 Task: Merge a pull request using the "Squash and merge" method.
Action: Mouse moved to (78, 211)
Screenshot: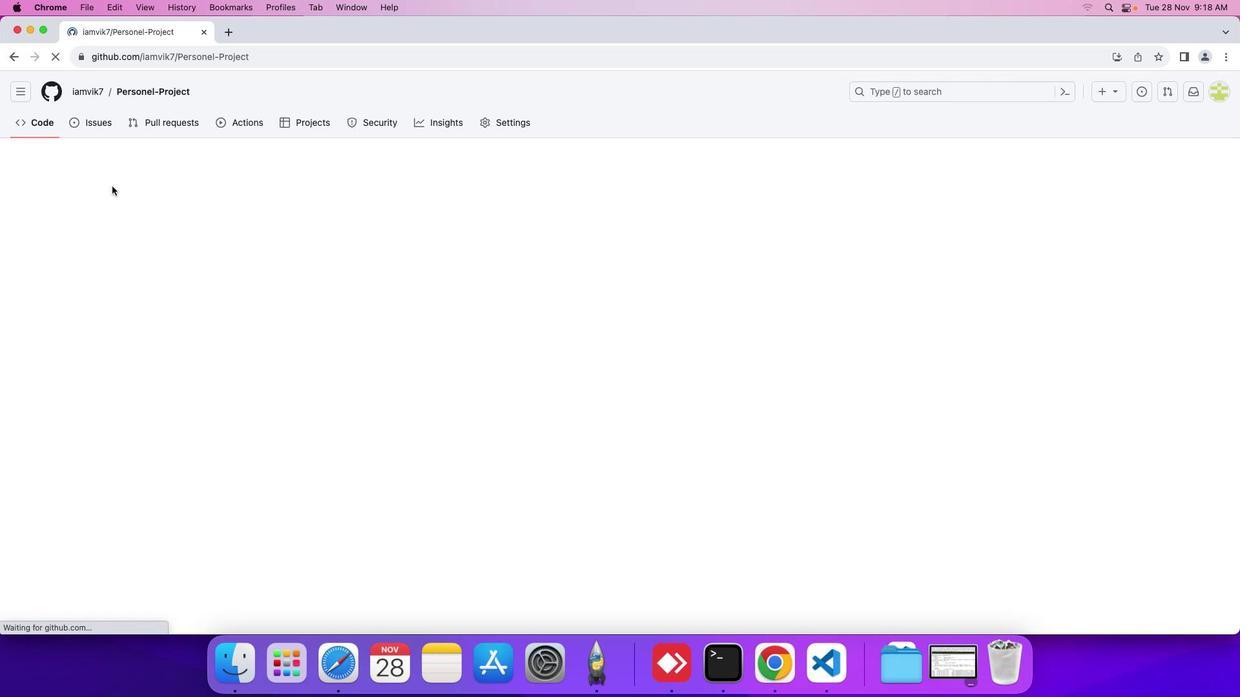 
Action: Mouse pressed left at (78, 211)
Screenshot: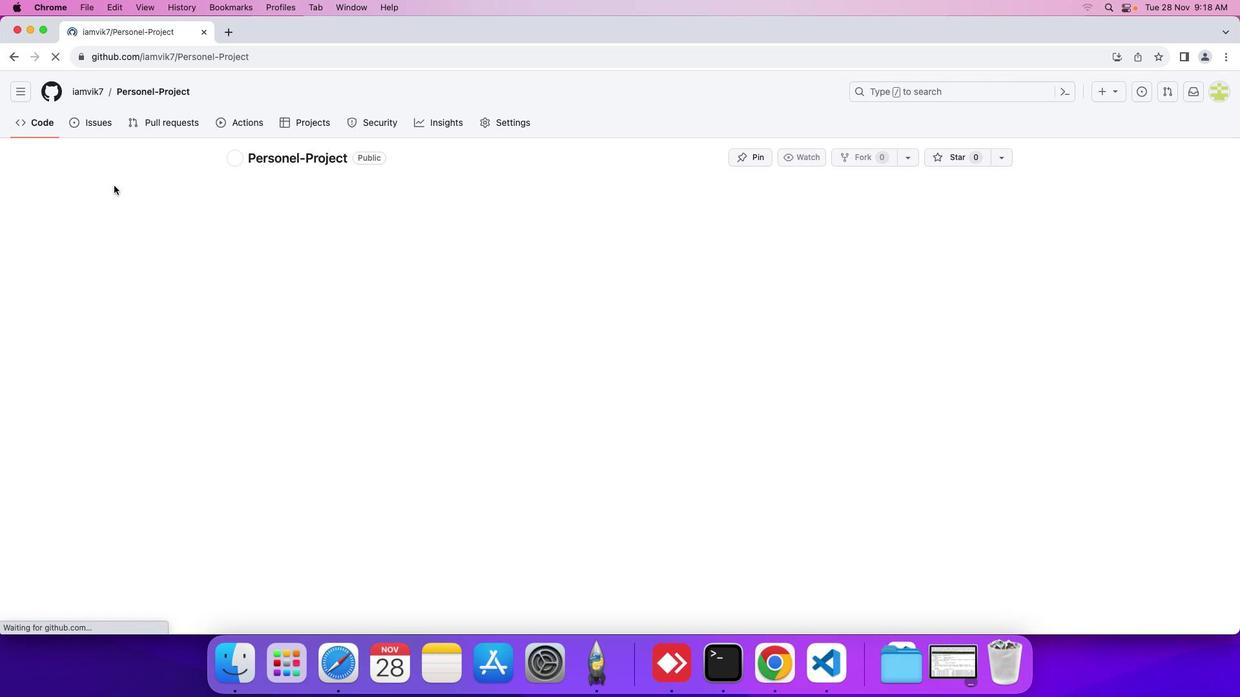 
Action: Mouse moved to (286, 217)
Screenshot: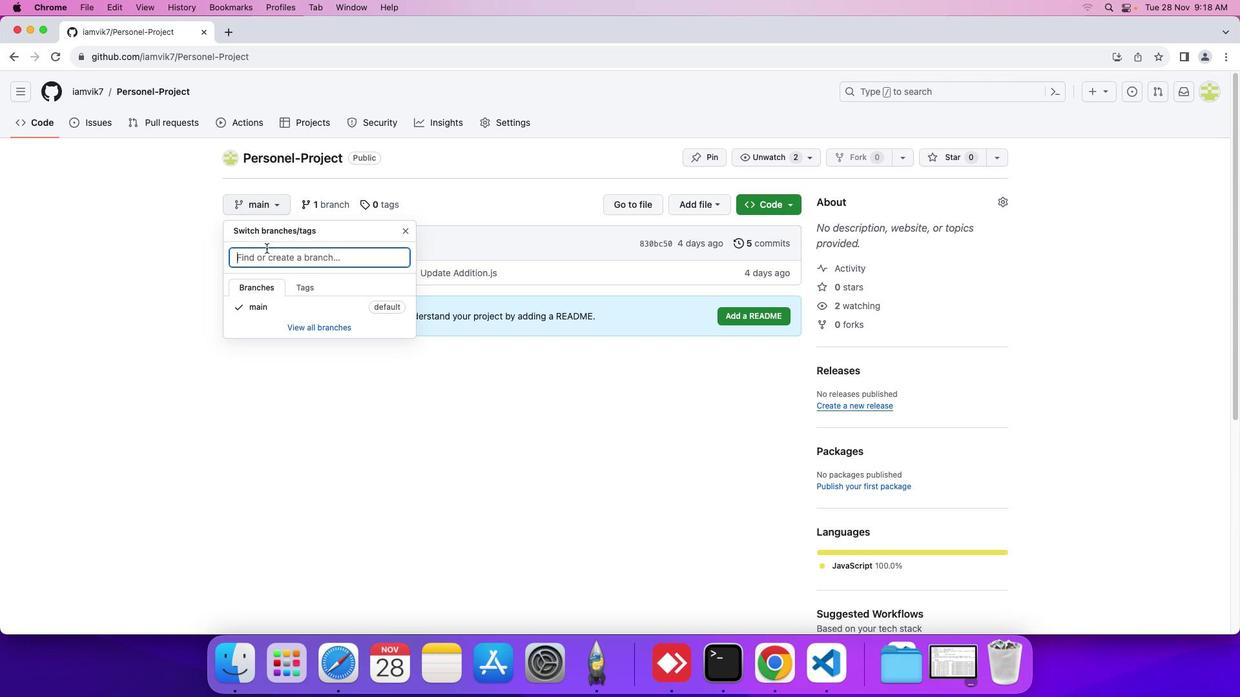
Action: Mouse pressed left at (286, 217)
Screenshot: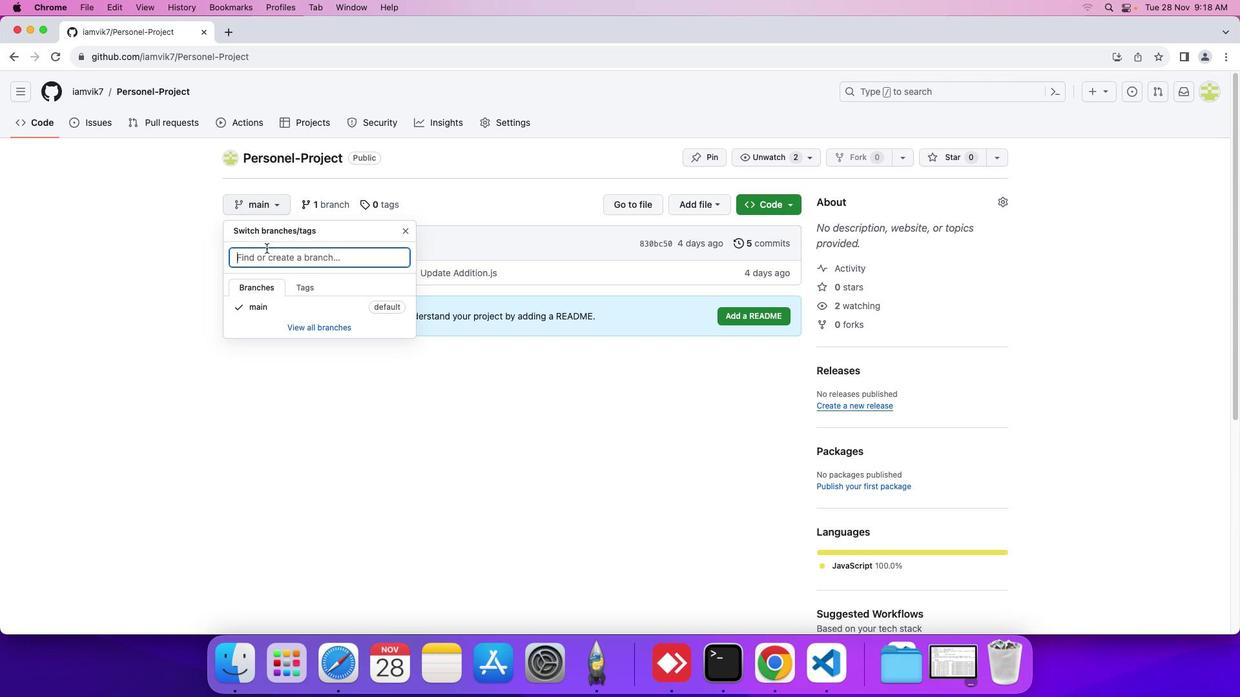
Action: Mouse moved to (272, 254)
Screenshot: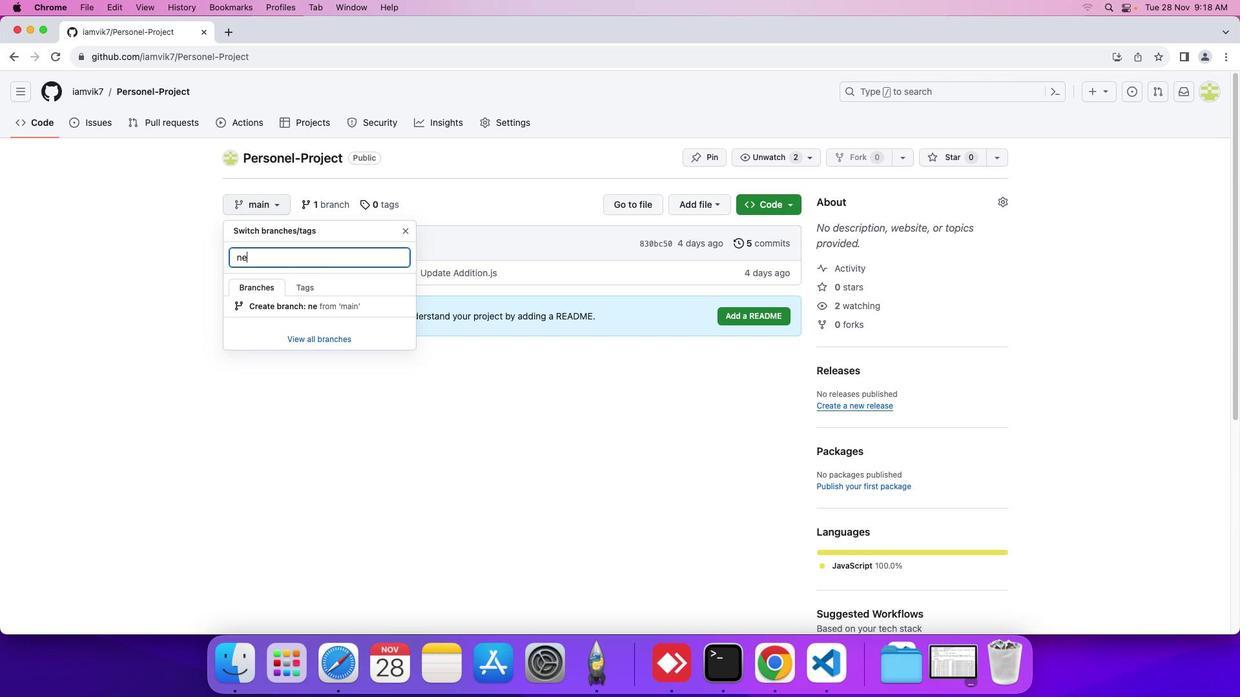 
Action: Key pressed 'n''e''w'Key.space'b''r''a''n''c''h'
Screenshot: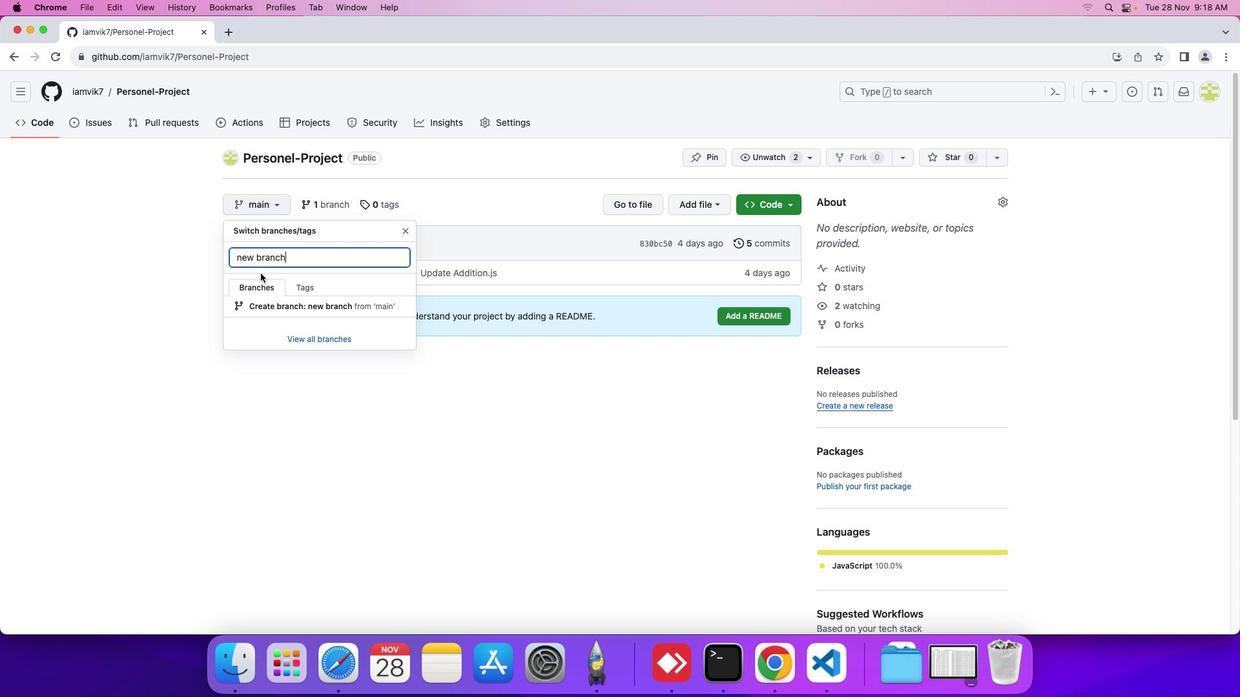 
Action: Mouse moved to (272, 313)
Screenshot: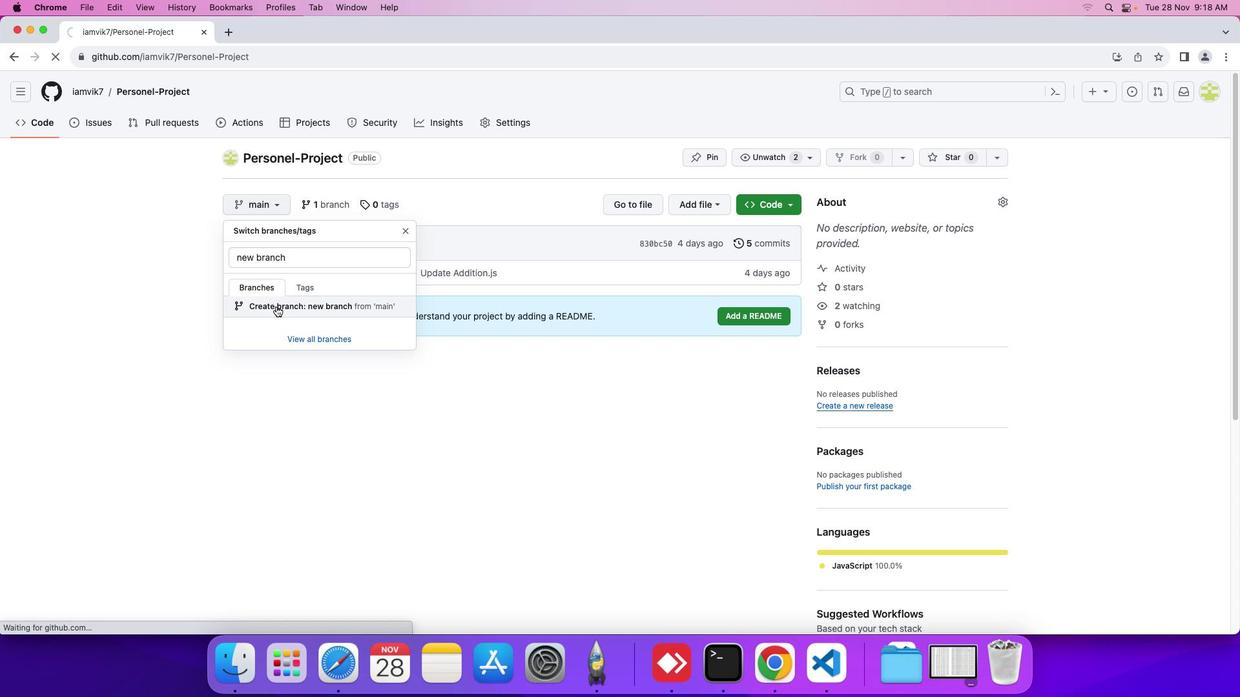 
Action: Mouse pressed left at (272, 313)
Screenshot: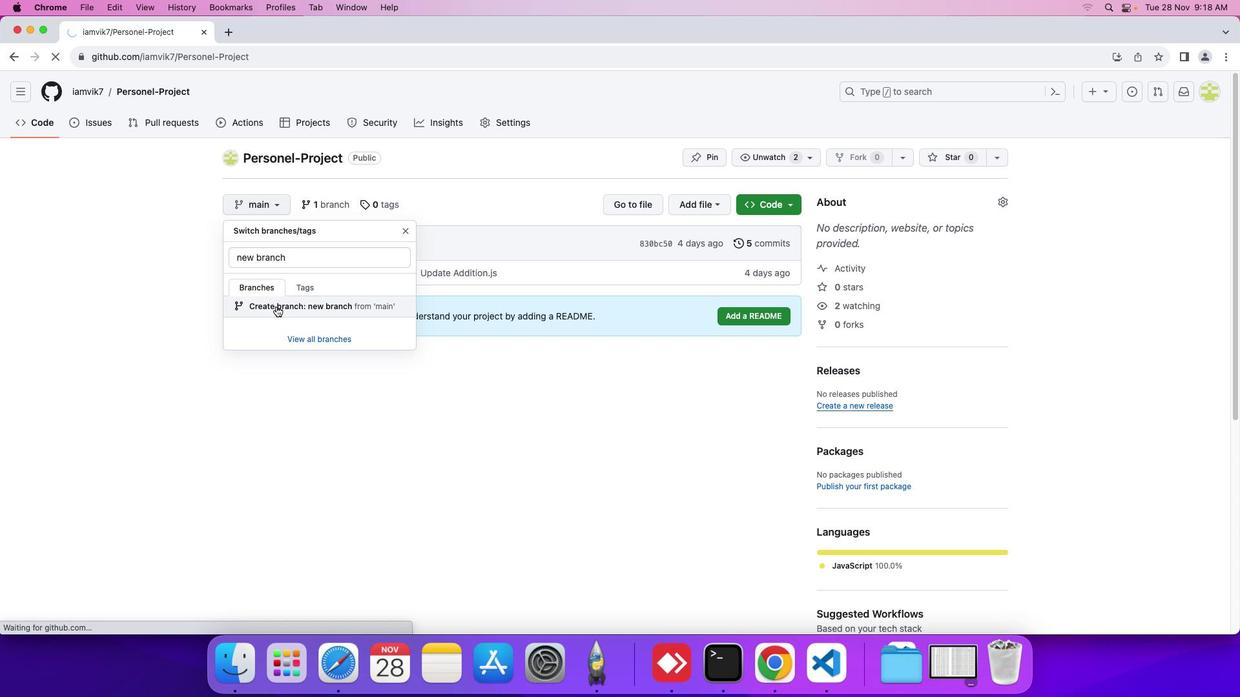 
Action: Mouse moved to (278, 368)
Screenshot: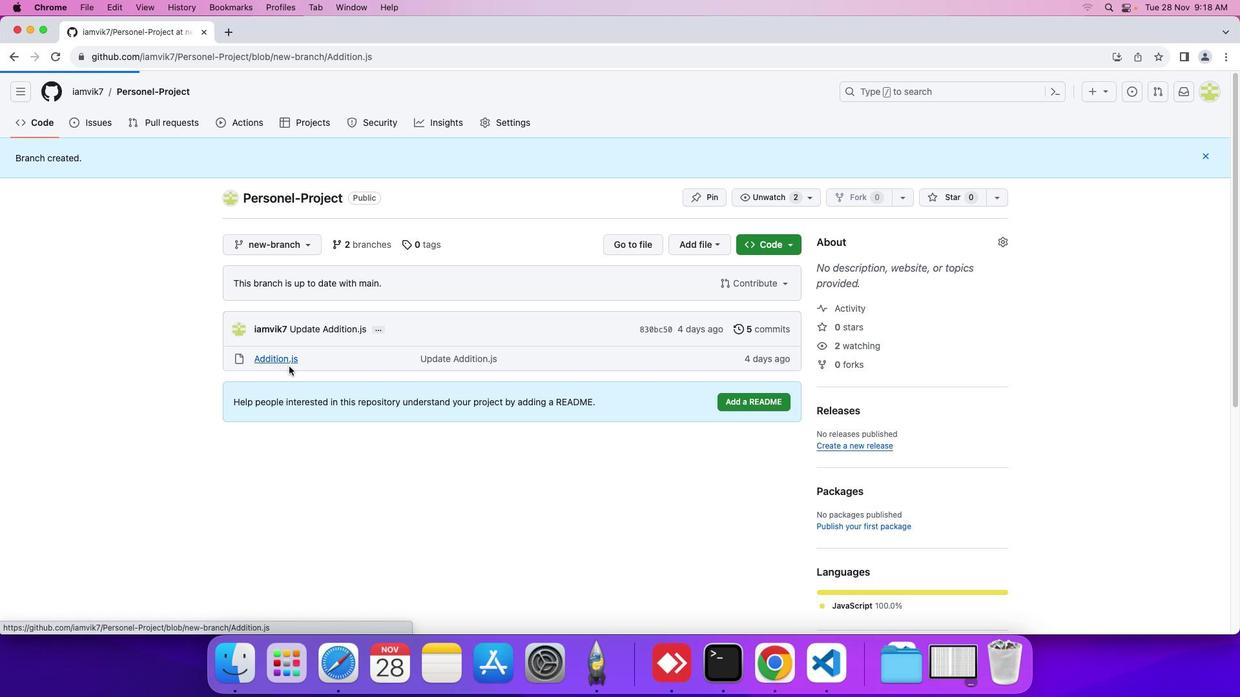 
Action: Mouse pressed left at (278, 368)
Screenshot: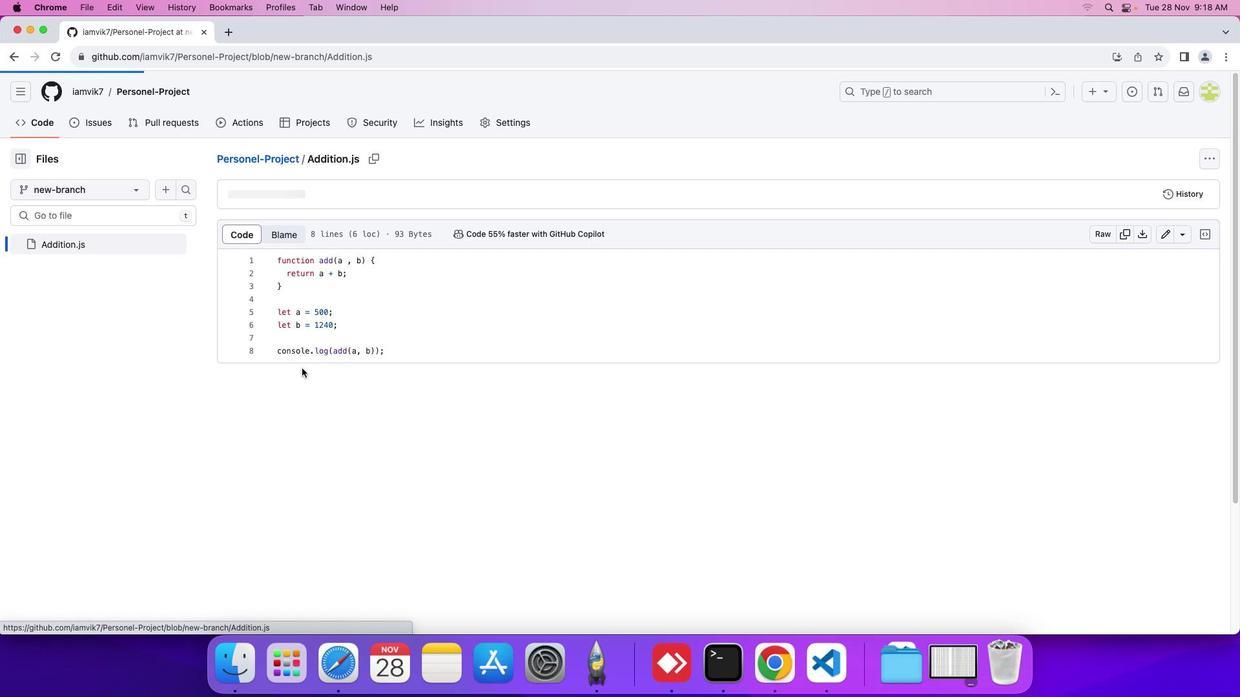 
Action: Mouse moved to (1167, 243)
Screenshot: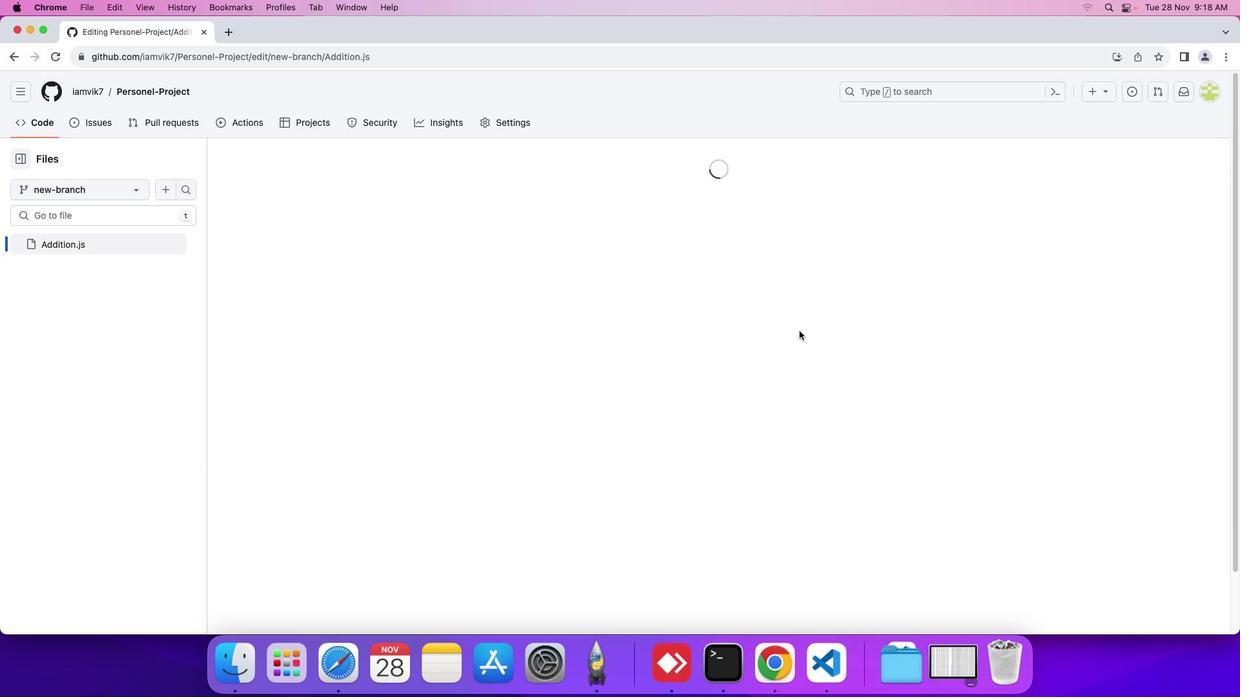 
Action: Mouse pressed left at (1167, 243)
Screenshot: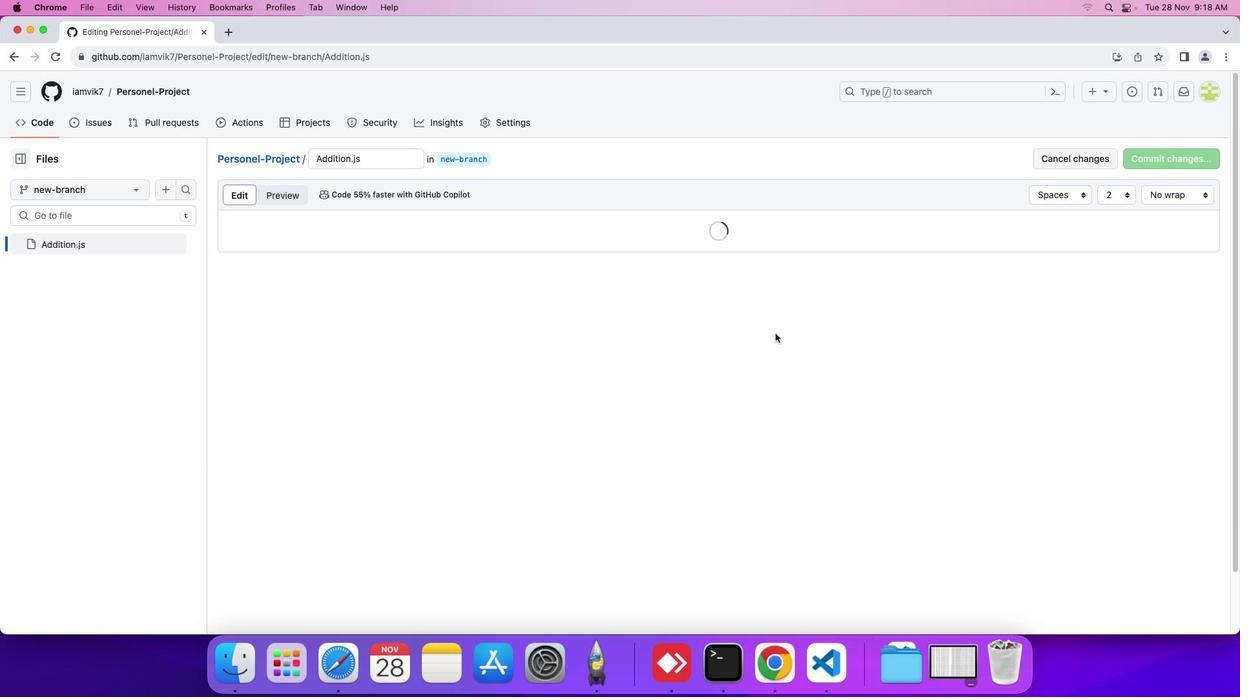 
Action: Mouse moved to (309, 280)
Screenshot: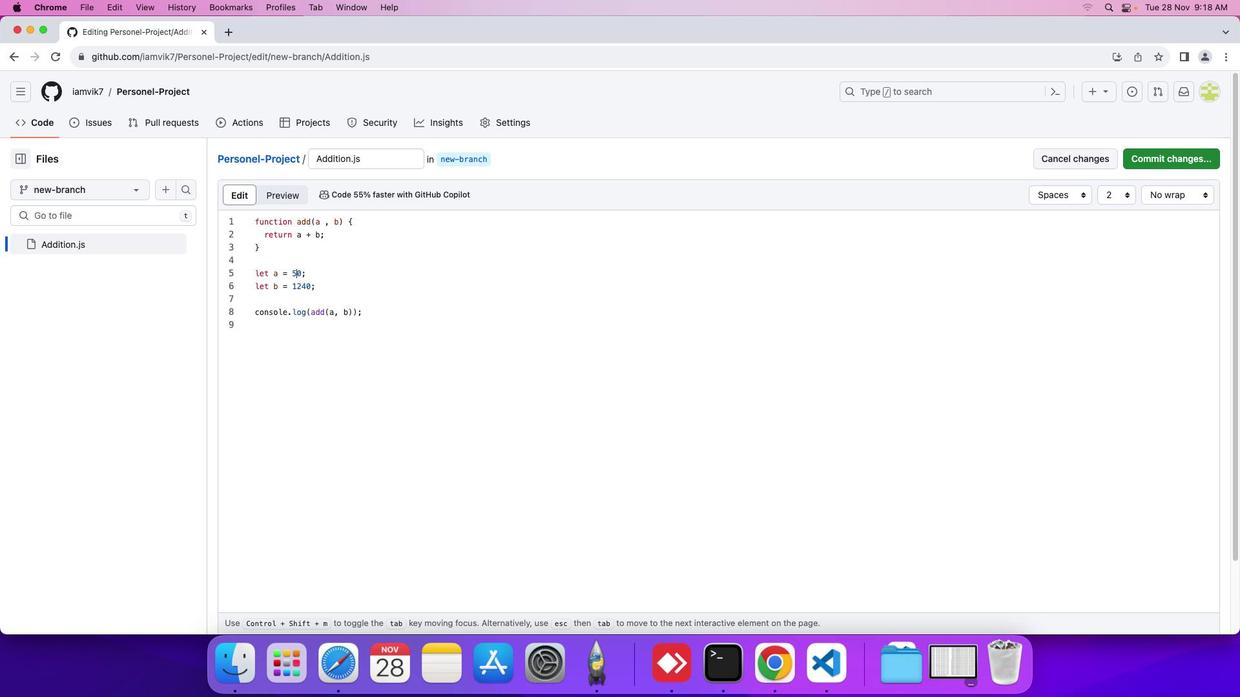 
Action: Mouse pressed left at (309, 280)
Screenshot: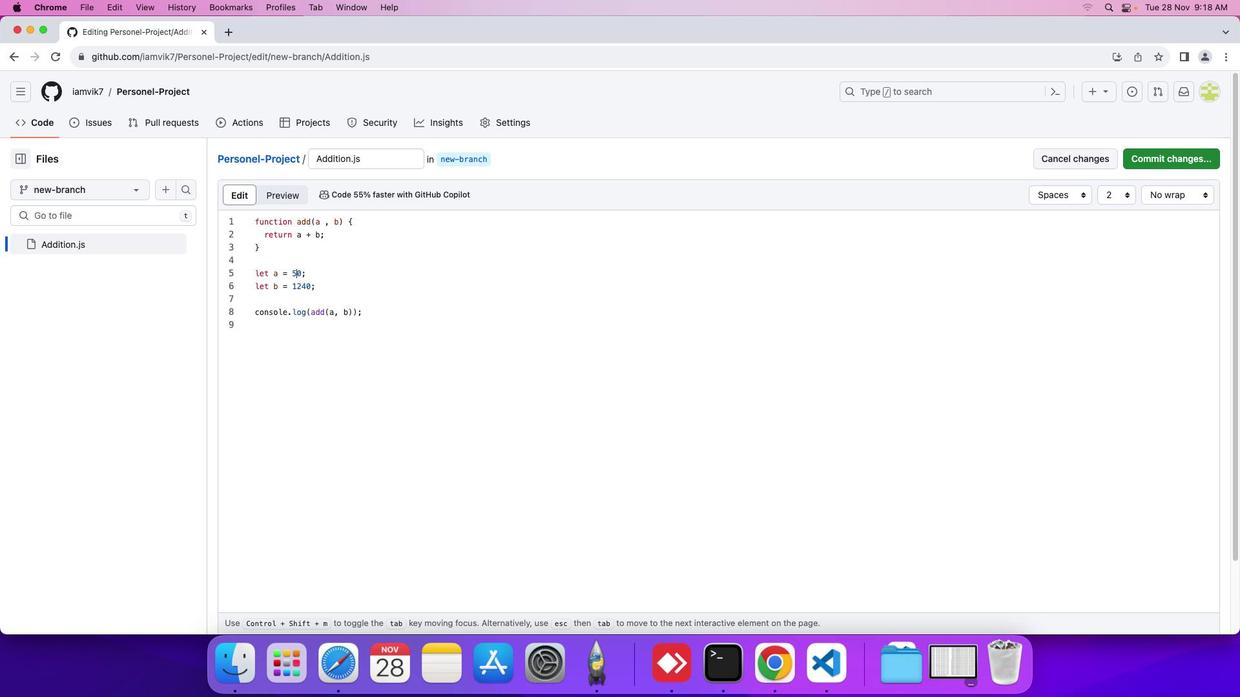 
Action: Key pressed Key.backspaceKey.downKey.rightKey.rightKey.backspace
Screenshot: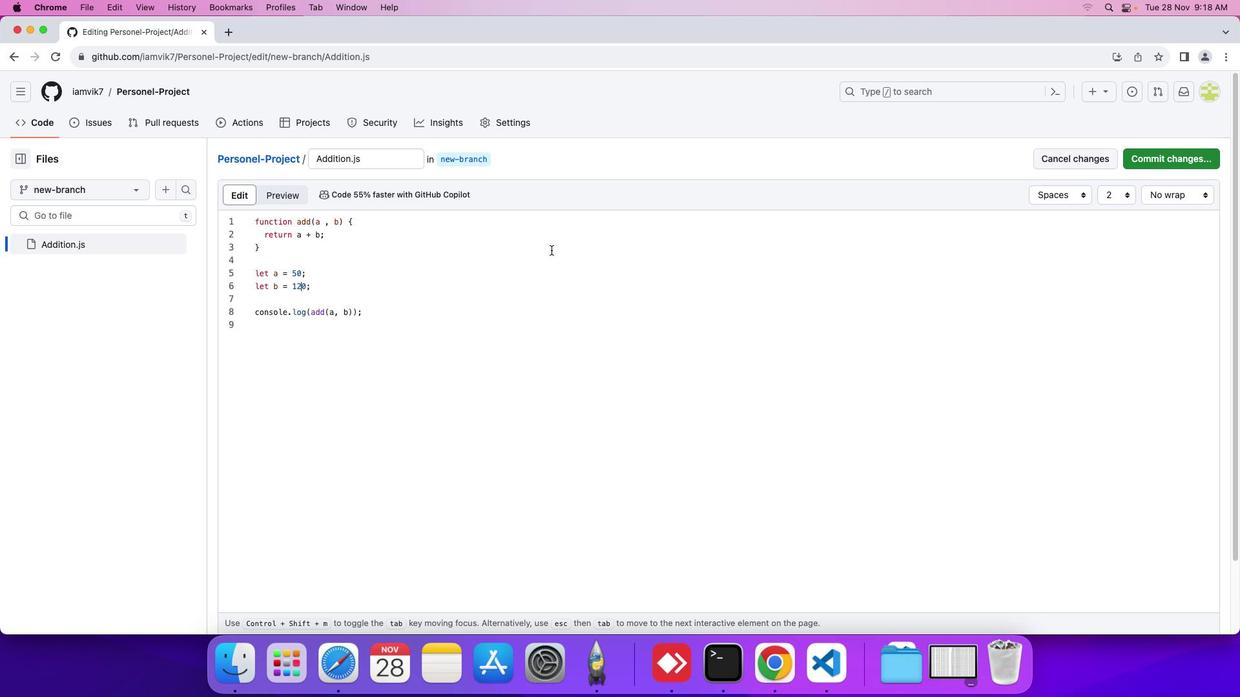 
Action: Mouse moved to (1161, 159)
Screenshot: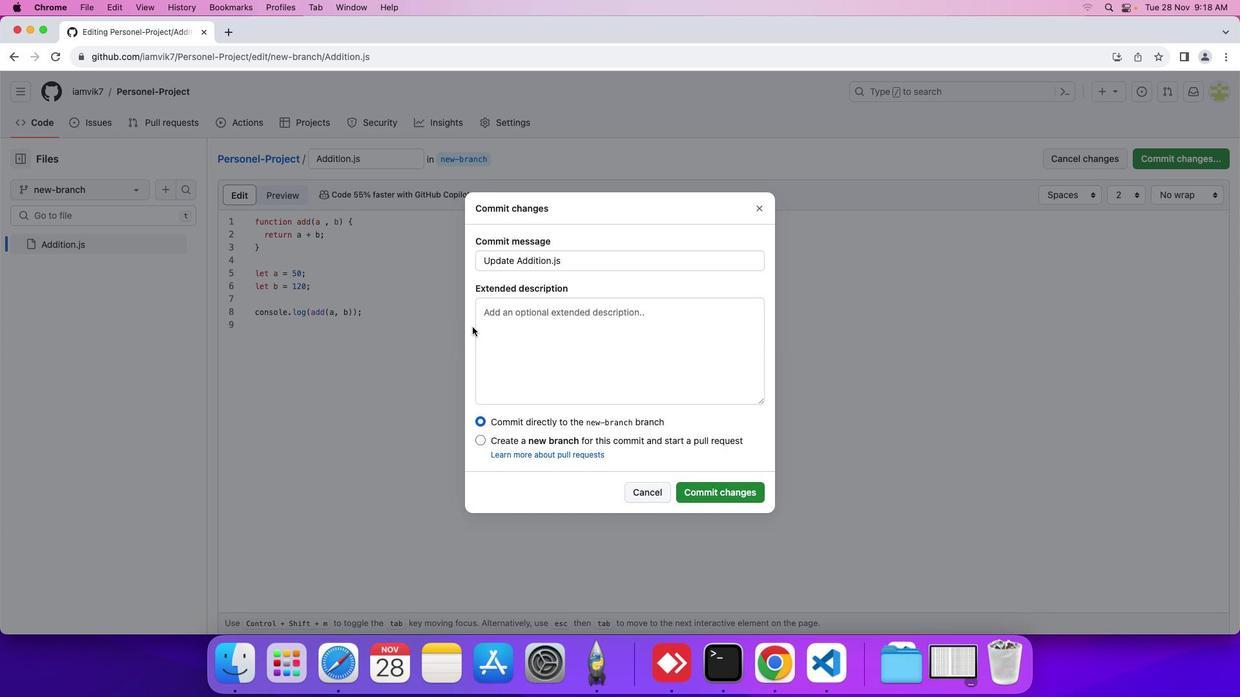 
Action: Mouse pressed left at (1161, 159)
Screenshot: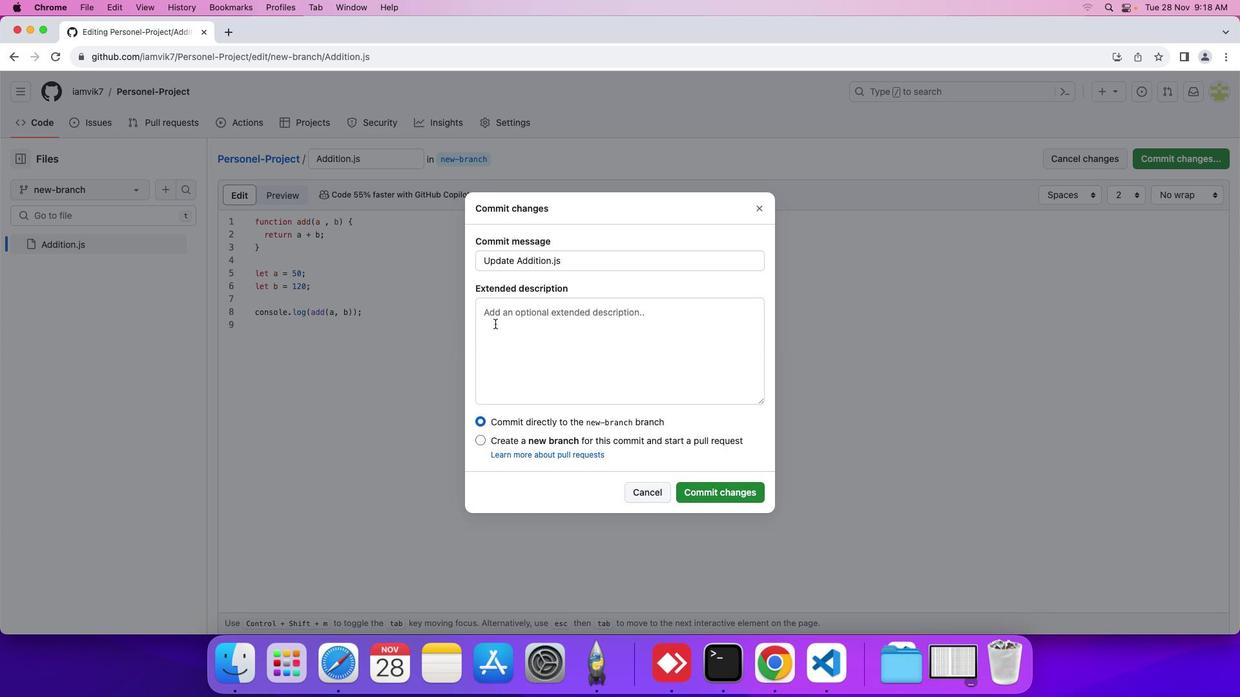 
Action: Mouse moved to (474, 333)
Screenshot: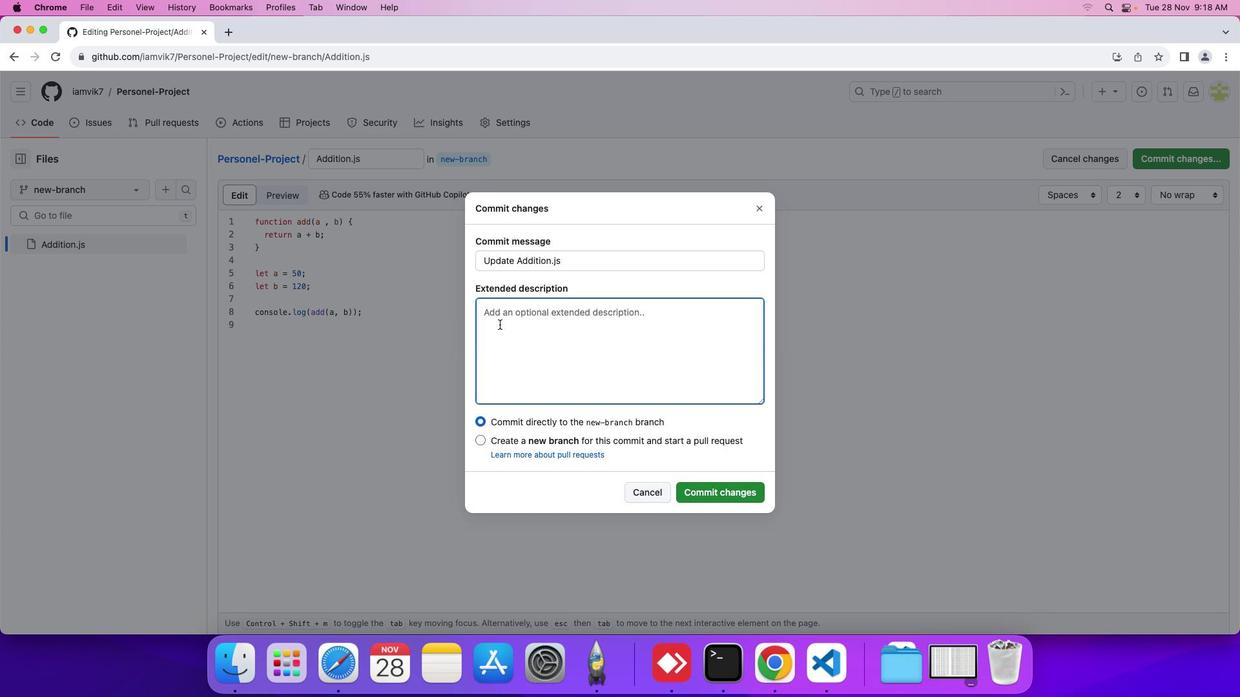 
Action: Mouse pressed left at (474, 333)
Screenshot: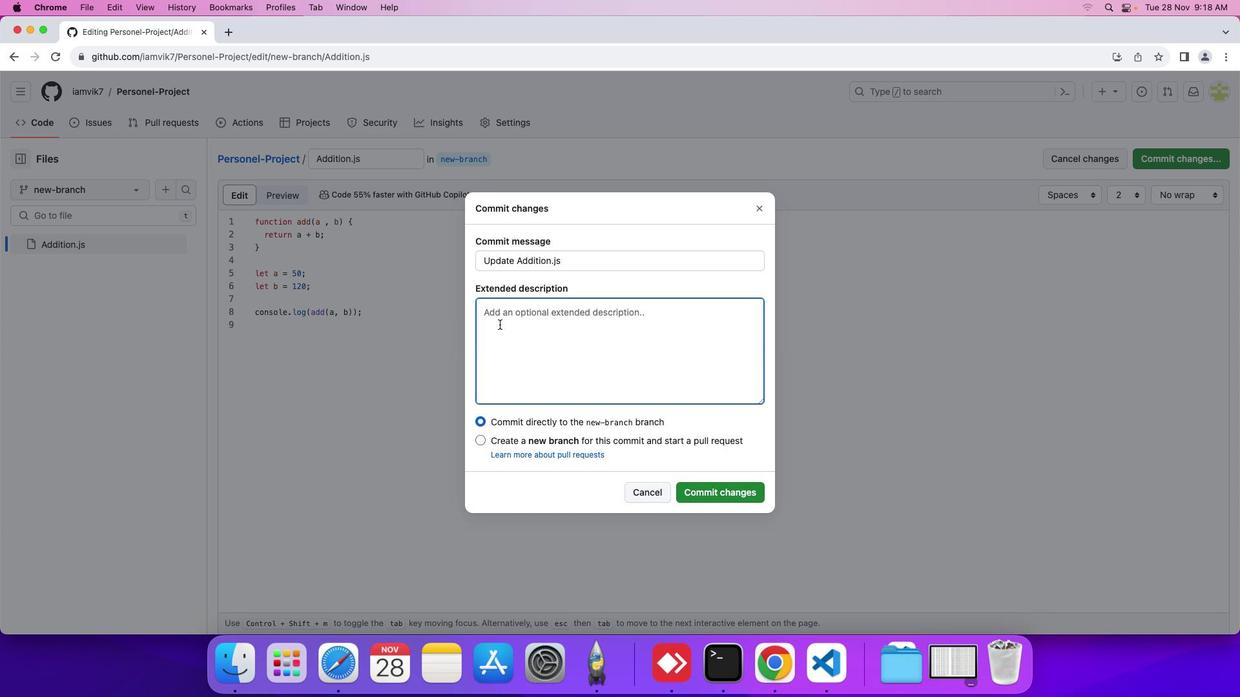 
Action: Mouse moved to (510, 329)
Screenshot: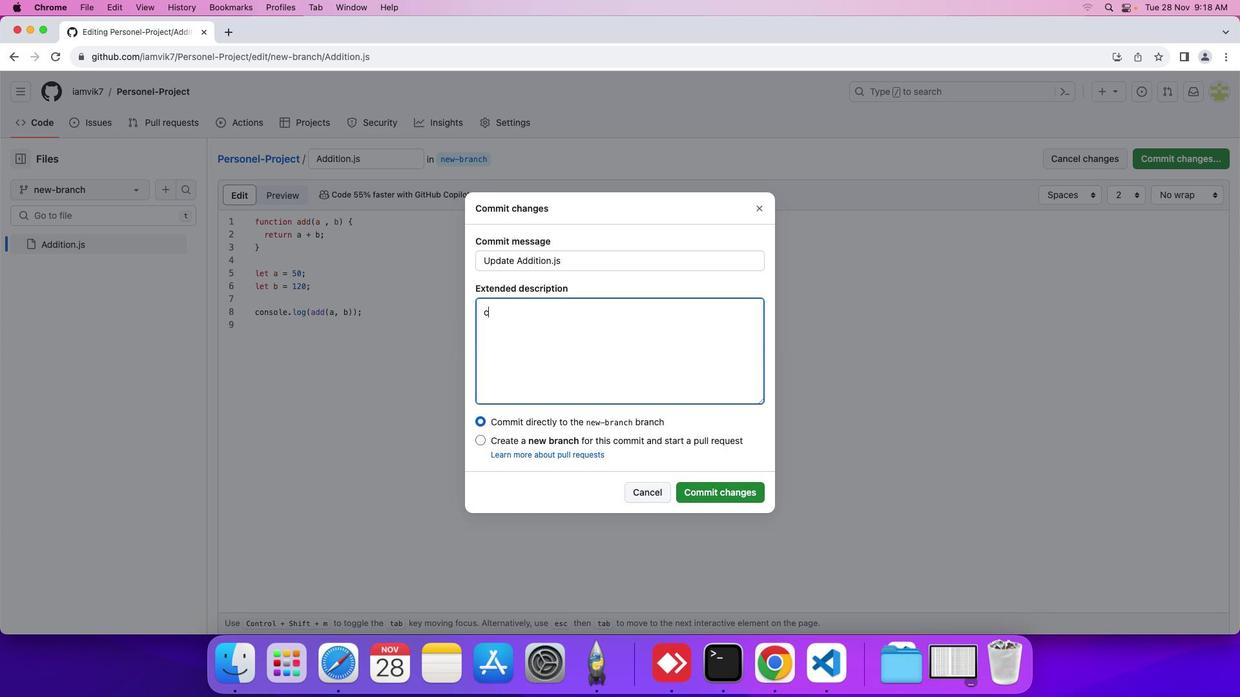 
Action: Mouse pressed left at (510, 329)
Screenshot: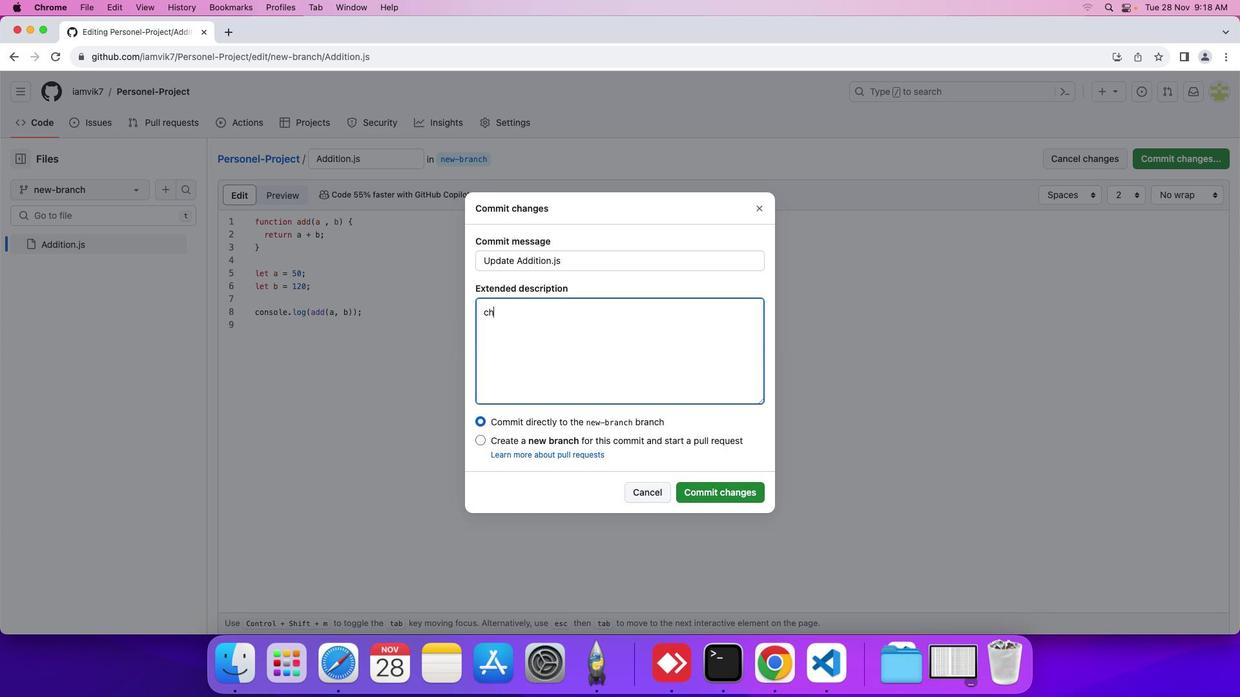 
Action: Mouse moved to (505, 330)
Screenshot: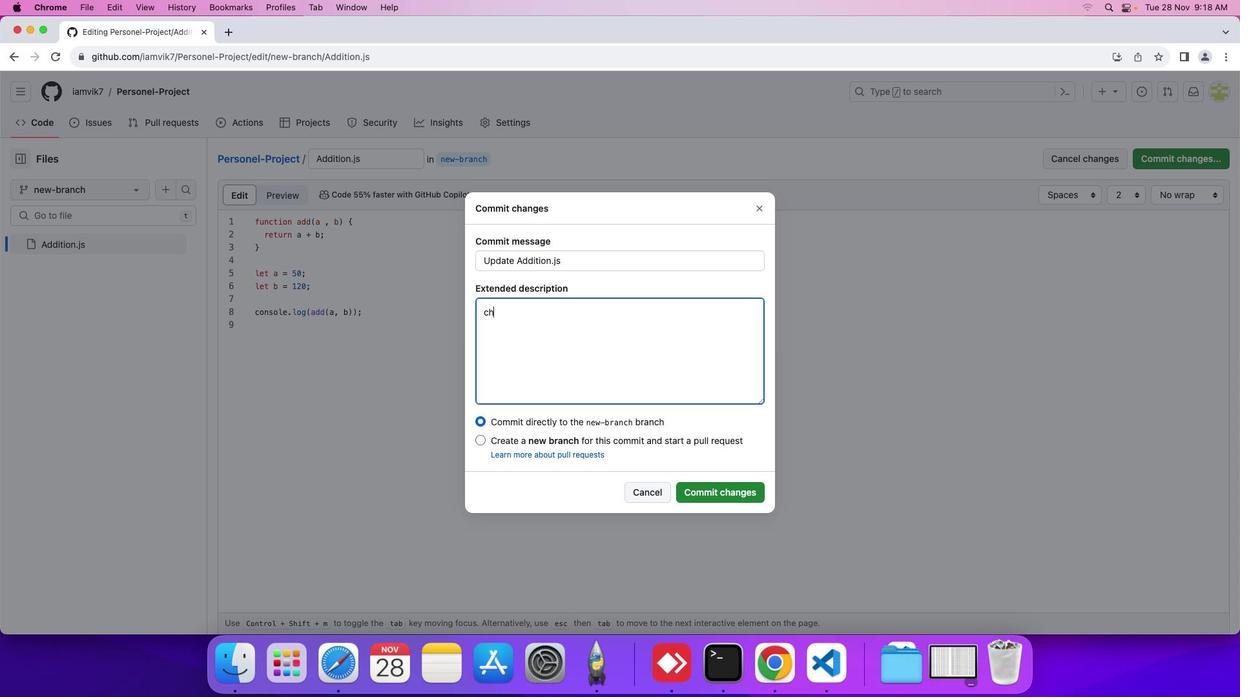 
Action: Key pressed 'c''h''a''n''g''i''n''g'Key.space't''h''e'Key.space'v''a''l''u''e''s'Key.space'o''f'Key.space'v''a''r''i''a''b''l''e''s'
Screenshot: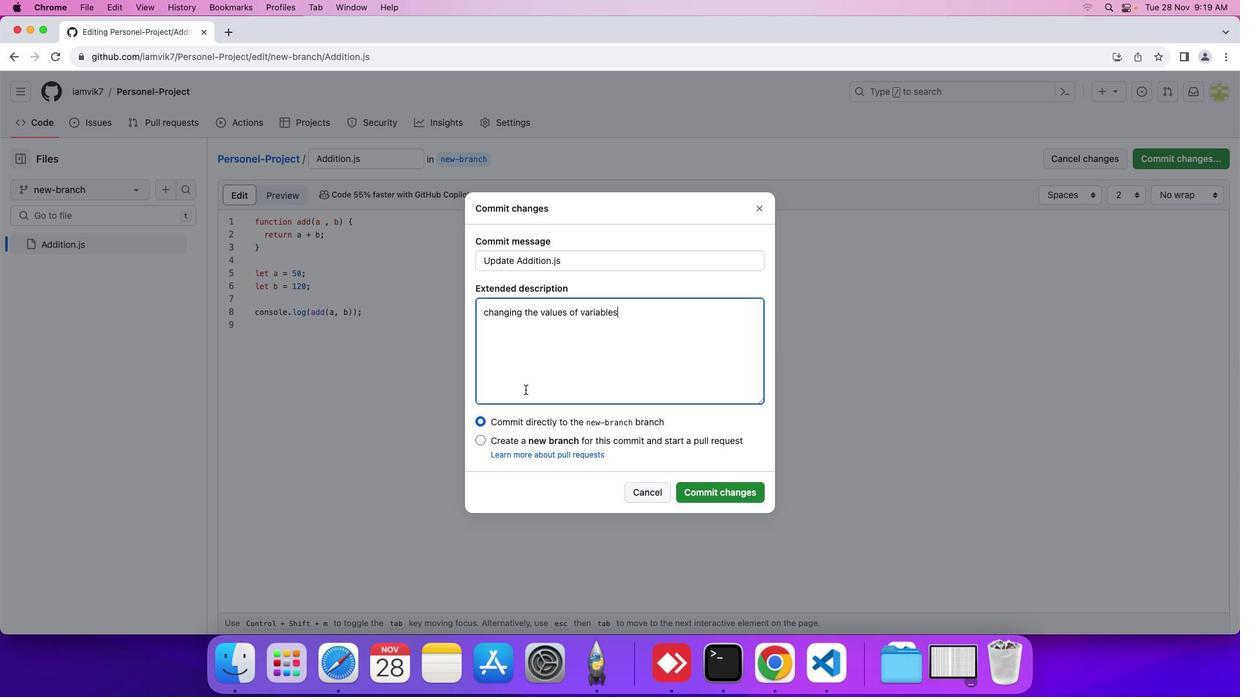 
Action: Mouse moved to (714, 495)
Screenshot: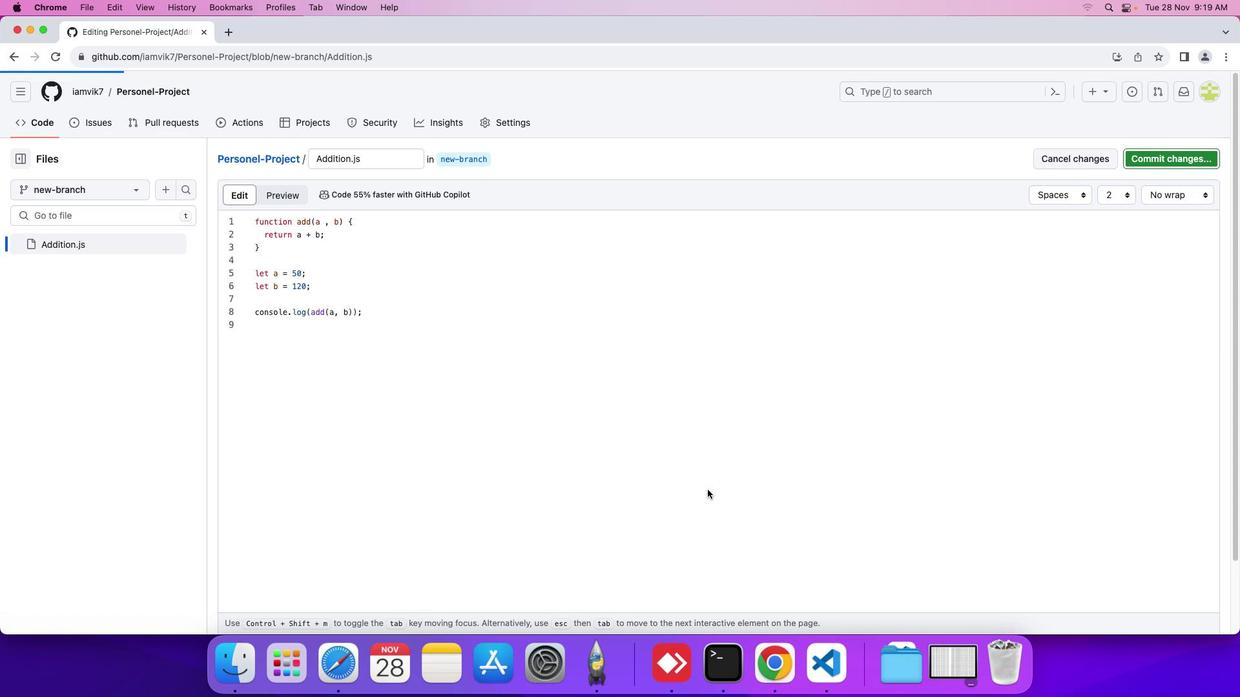 
Action: Mouse pressed left at (714, 495)
Screenshot: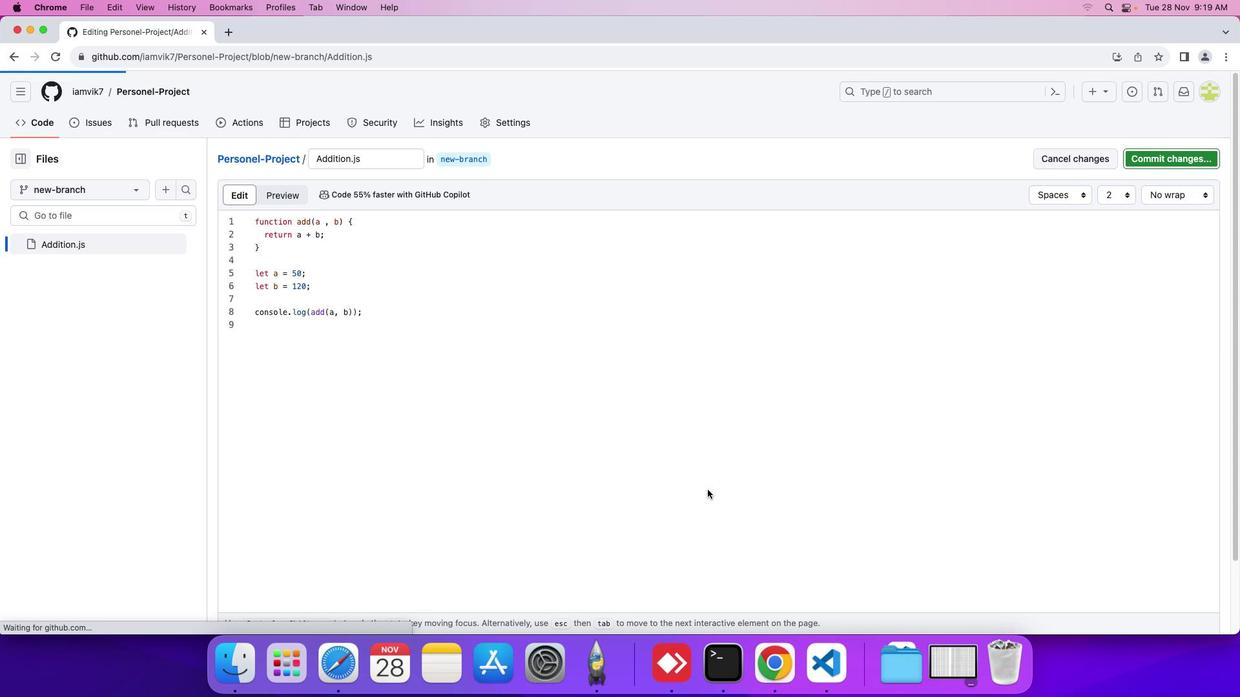 
Action: Mouse moved to (56, 128)
Screenshot: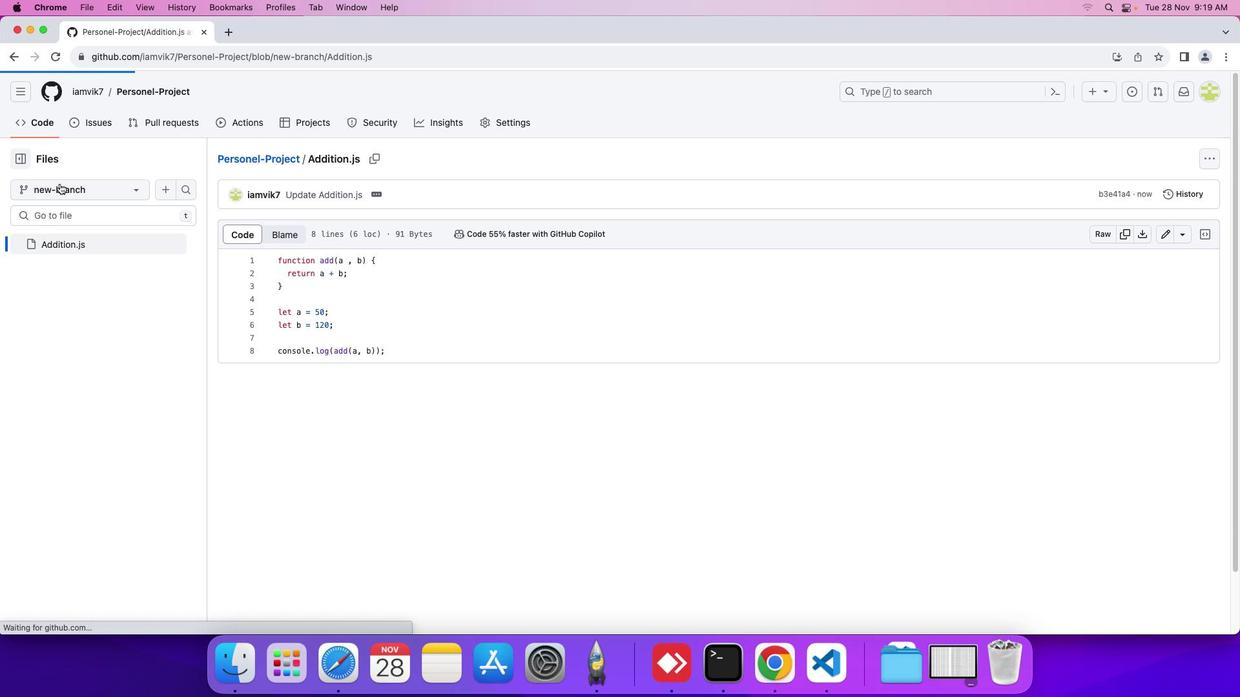 
Action: Mouse pressed left at (56, 128)
Screenshot: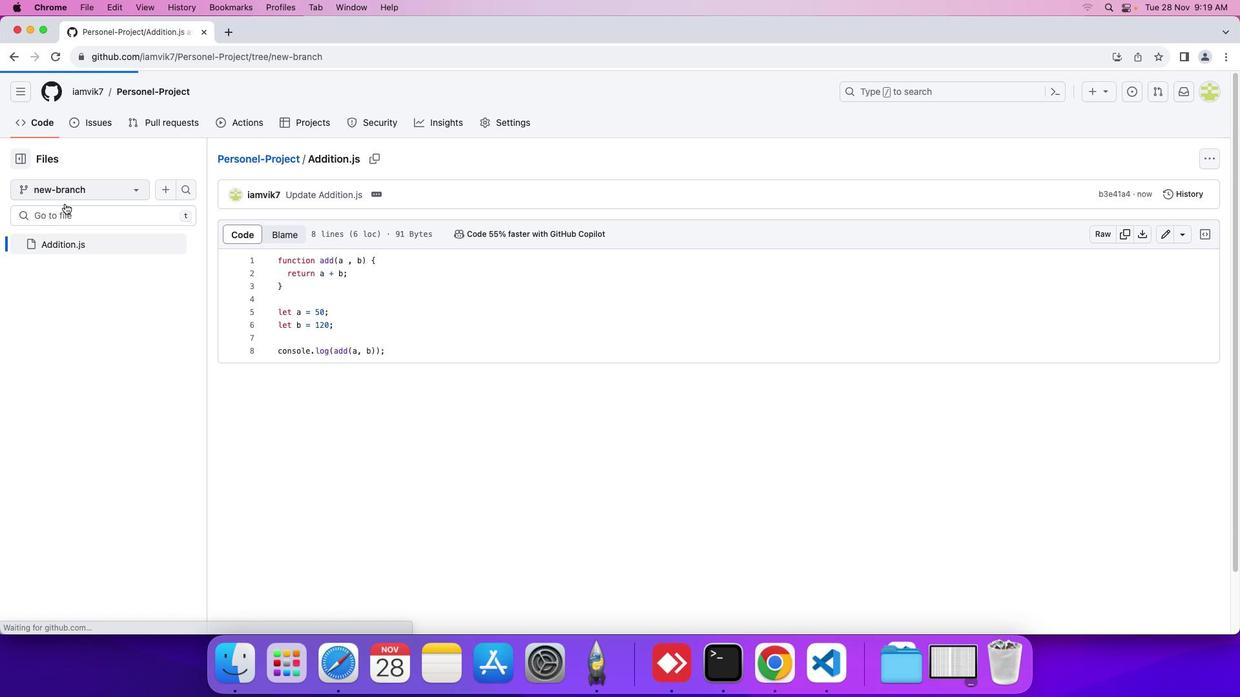 
Action: Mouse moved to (346, 250)
Screenshot: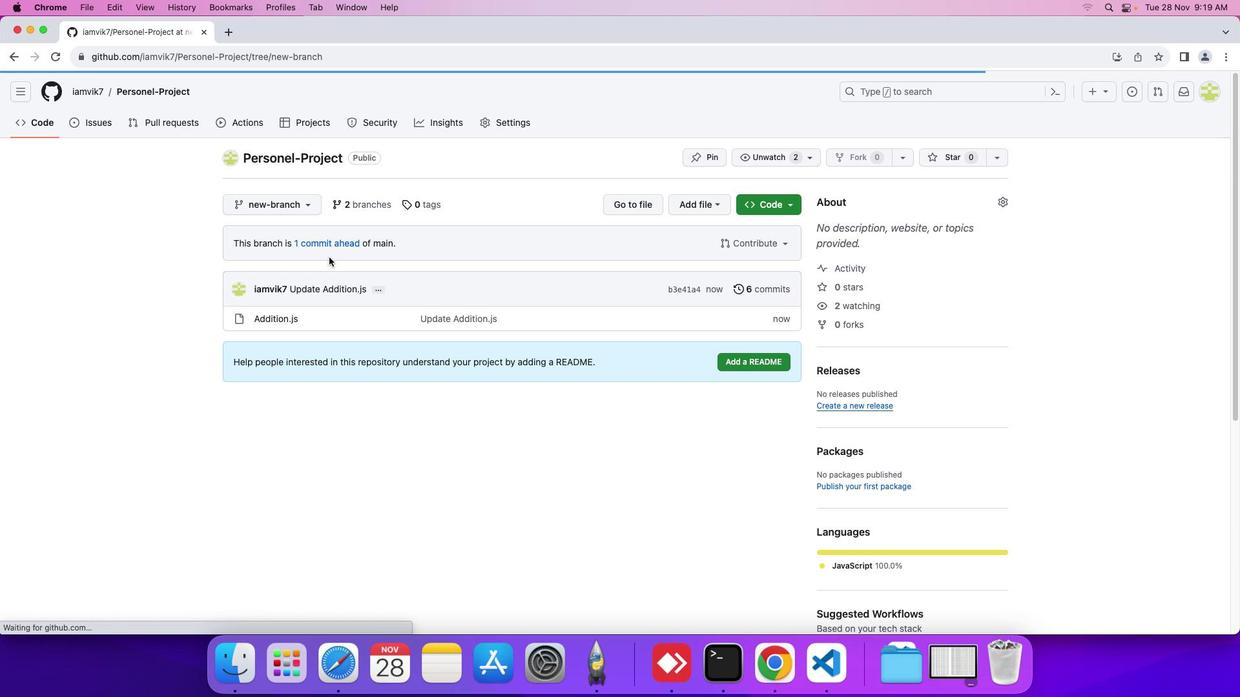 
Action: Mouse pressed left at (346, 250)
Screenshot: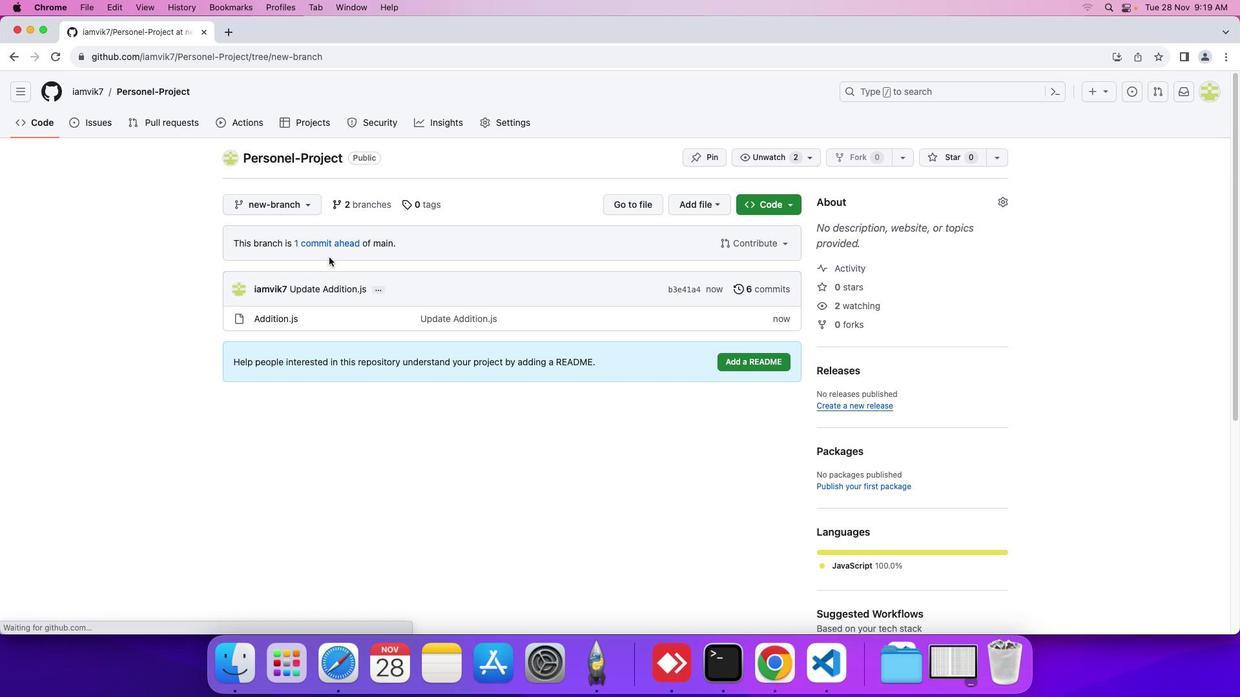
Action: Mouse moved to (927, 279)
Screenshot: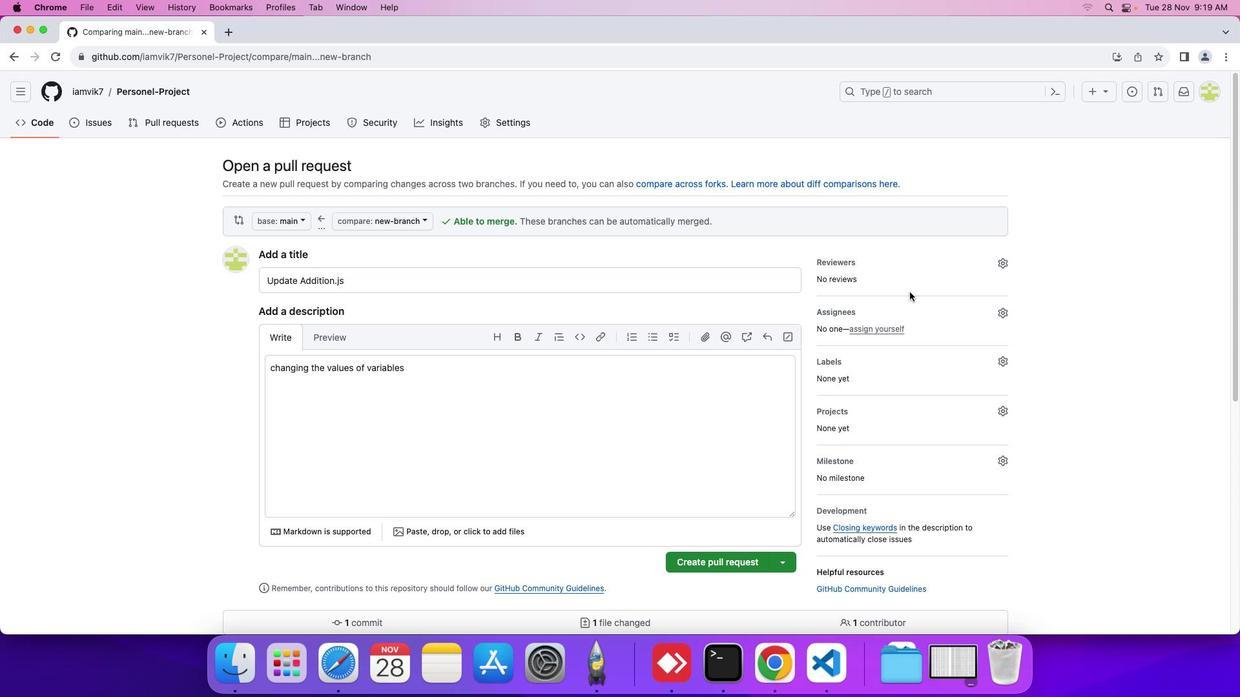 
Action: Mouse pressed left at (927, 279)
Screenshot: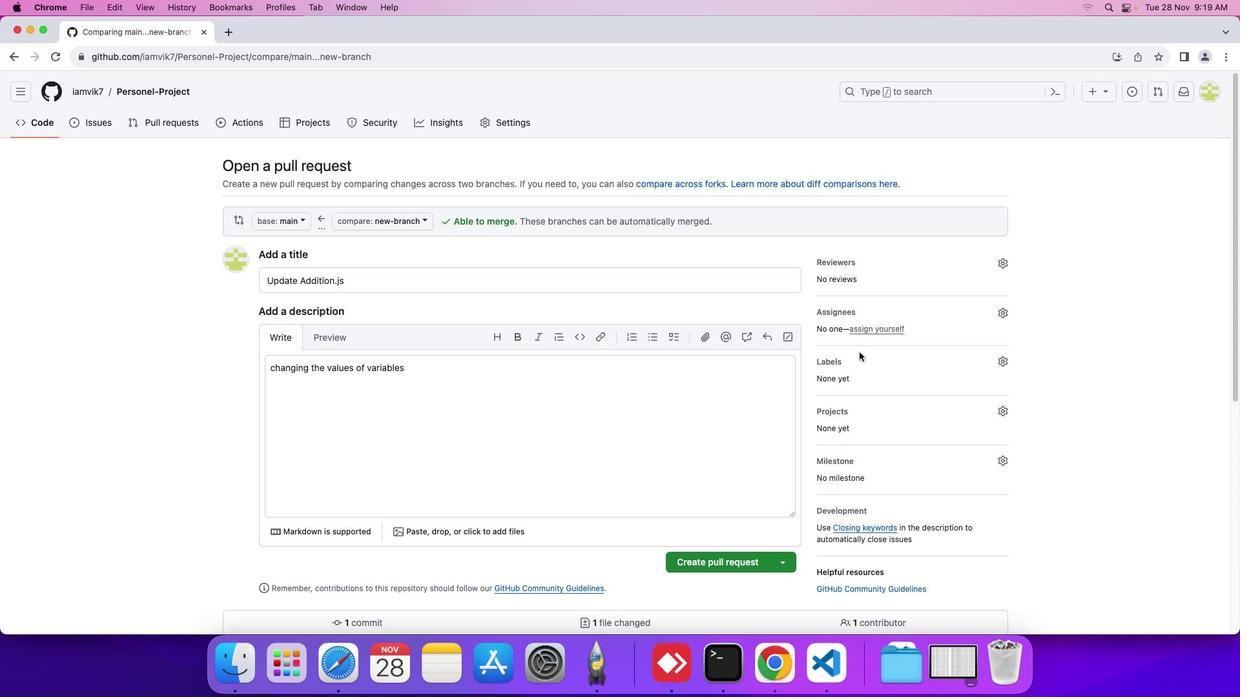 
Action: Mouse moved to (573, 421)
Screenshot: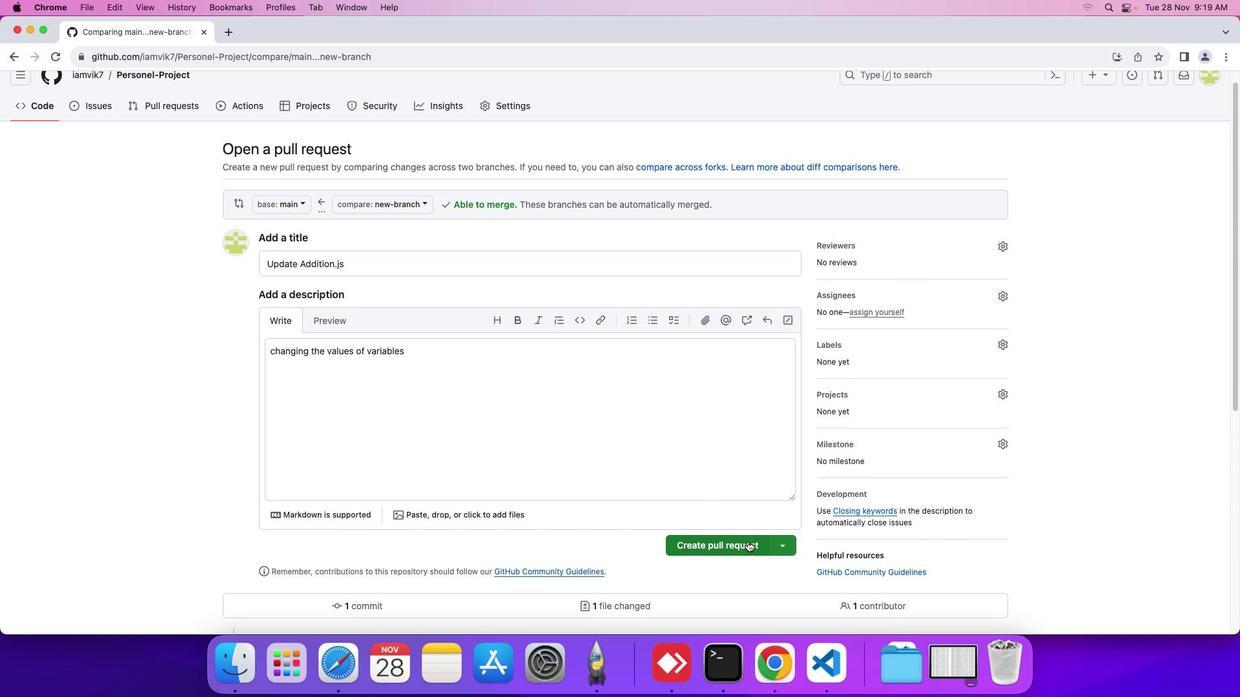
Action: Mouse scrolled (573, 421) with delta (5, 5)
Screenshot: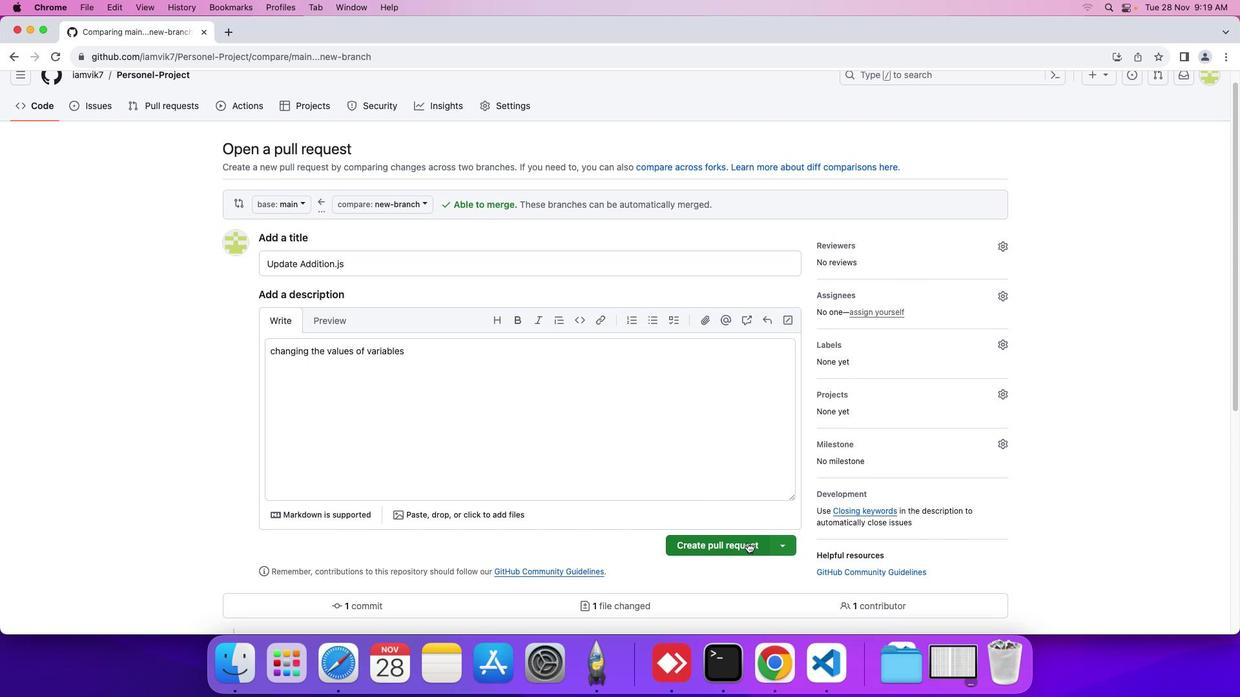 
Action: Mouse scrolled (573, 421) with delta (5, 5)
Screenshot: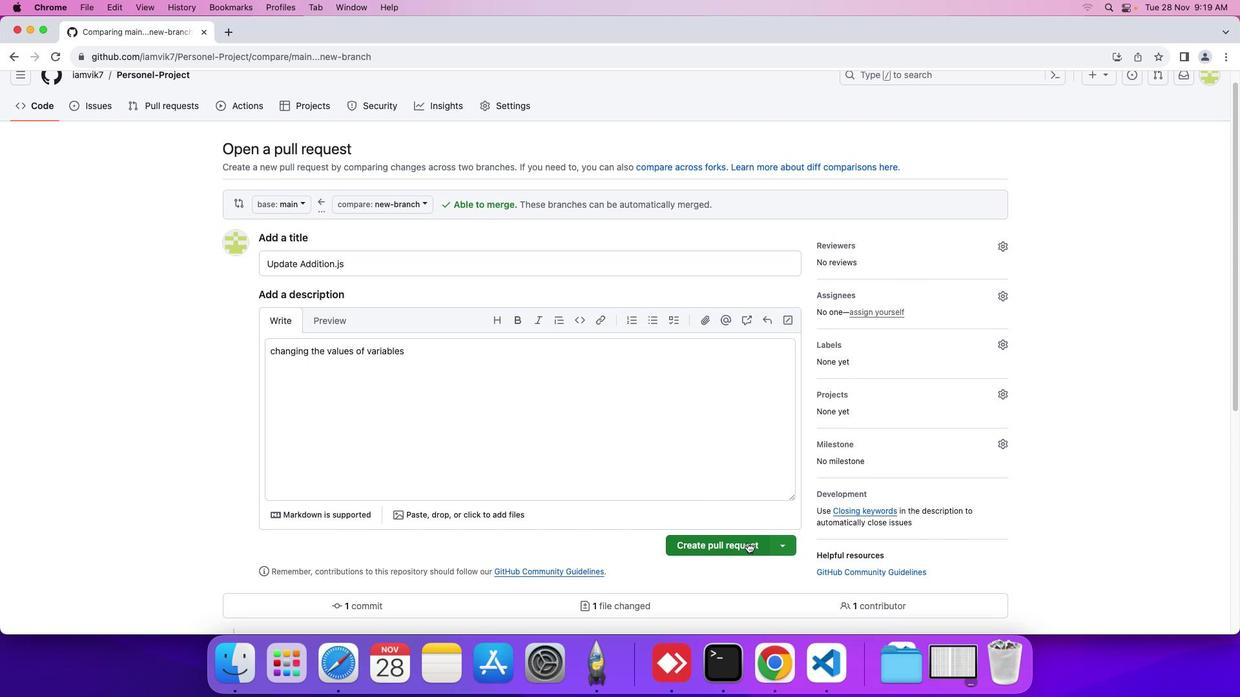 
Action: Mouse scrolled (573, 421) with delta (5, 5)
Screenshot: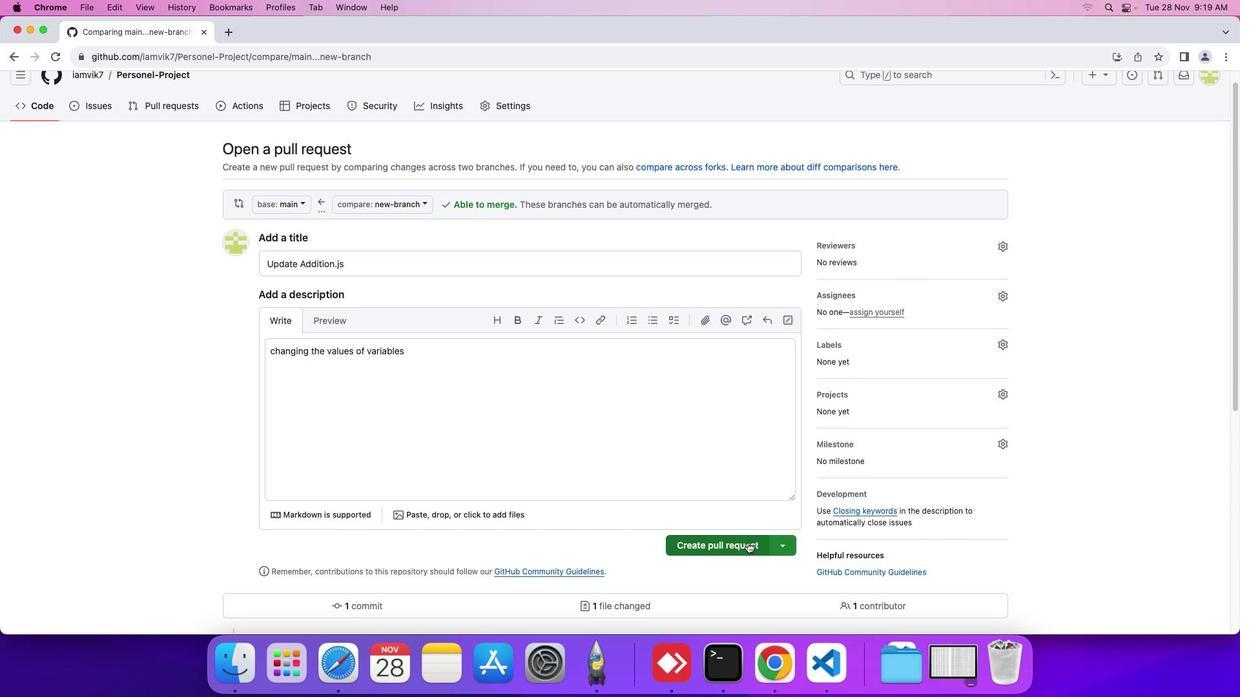 
Action: Mouse scrolled (573, 421) with delta (5, 5)
Screenshot: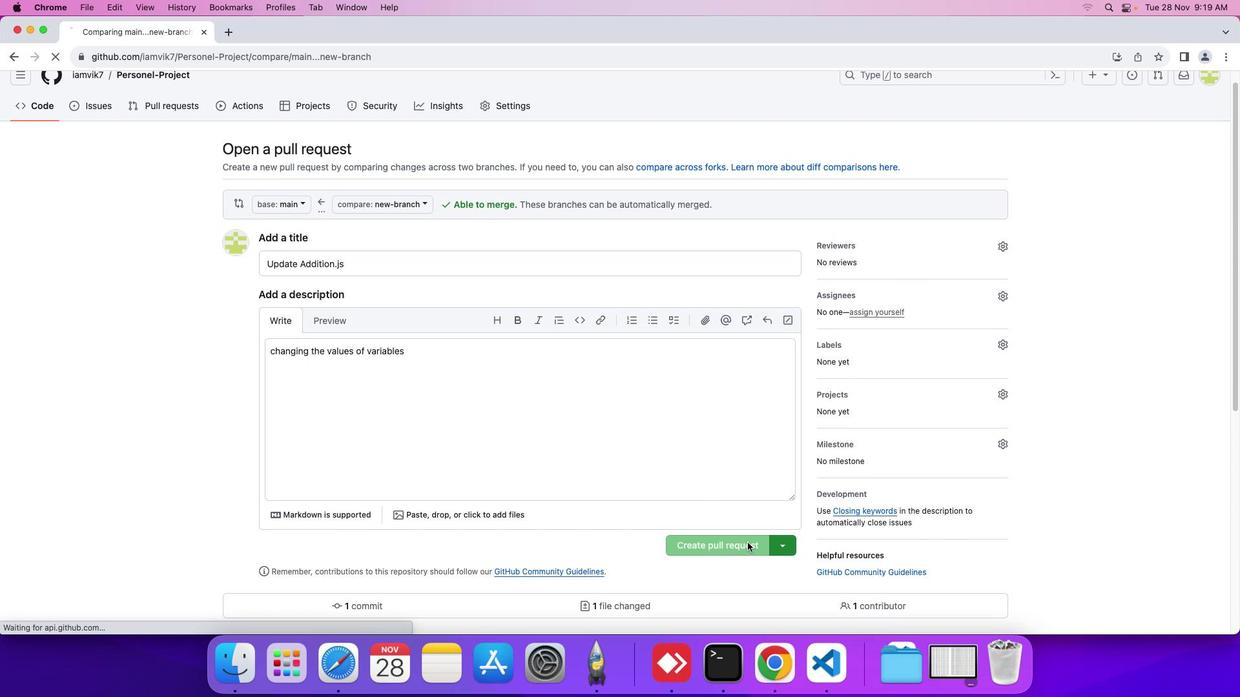 
Action: Mouse moved to (754, 549)
Screenshot: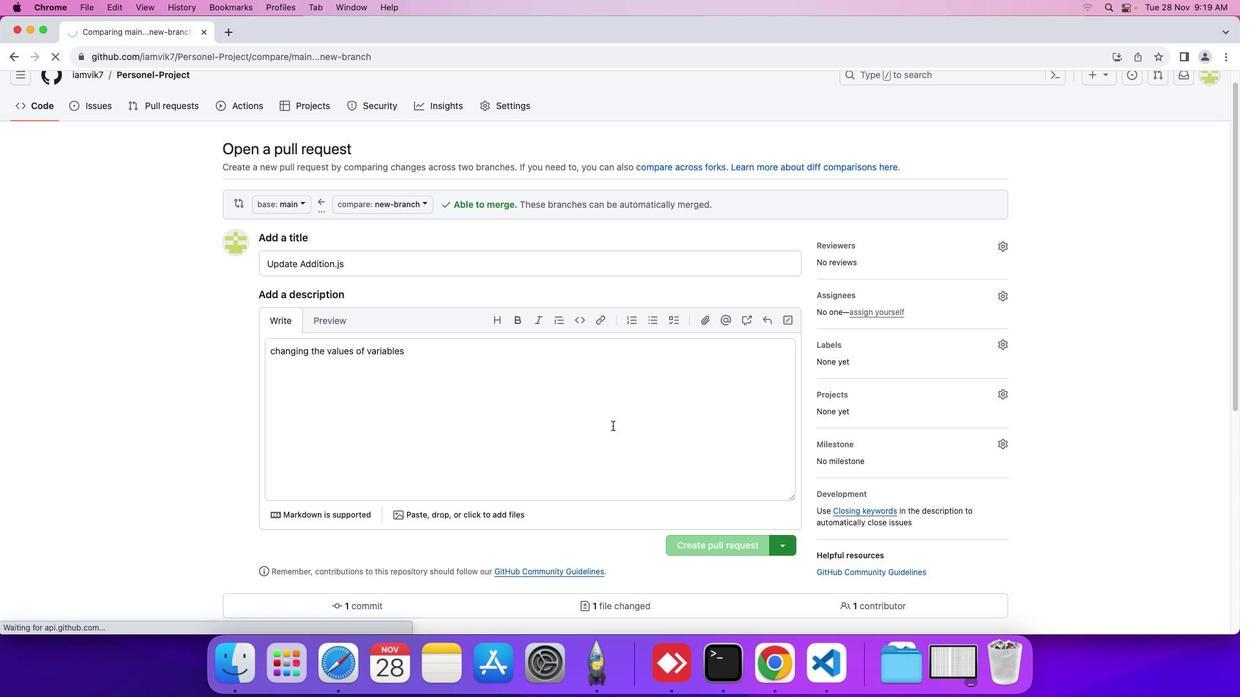 
Action: Mouse pressed left at (754, 549)
Screenshot: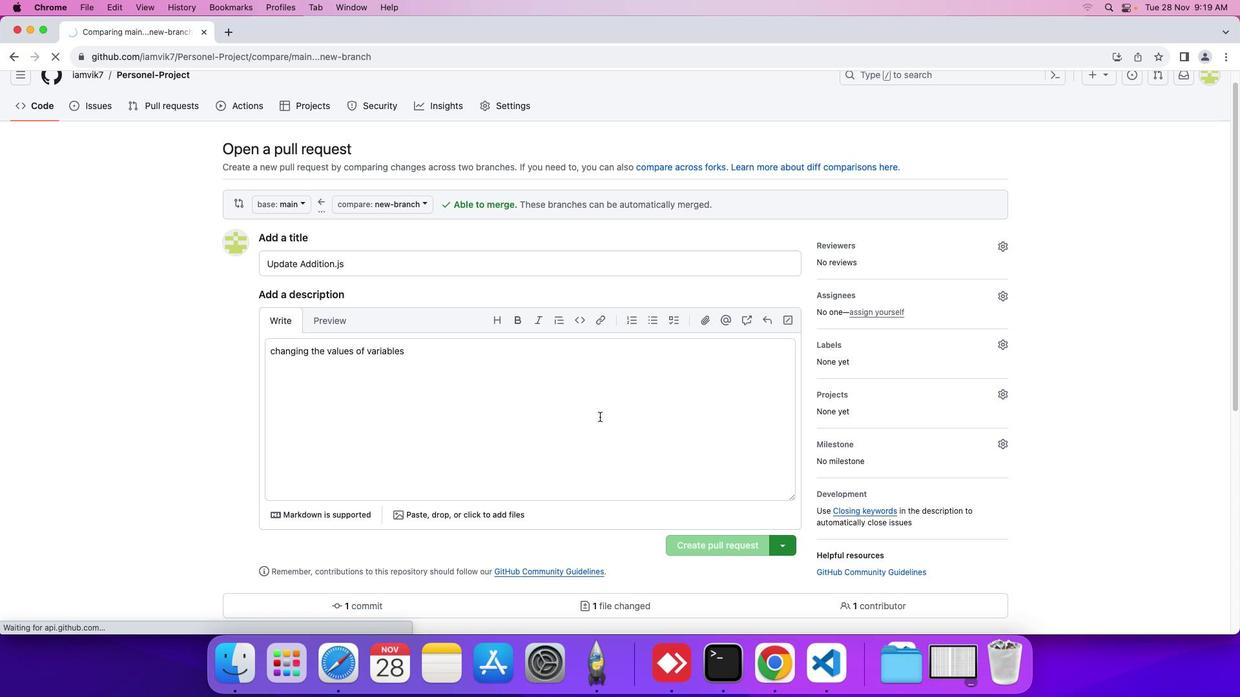
Action: Mouse moved to (365, 422)
Screenshot: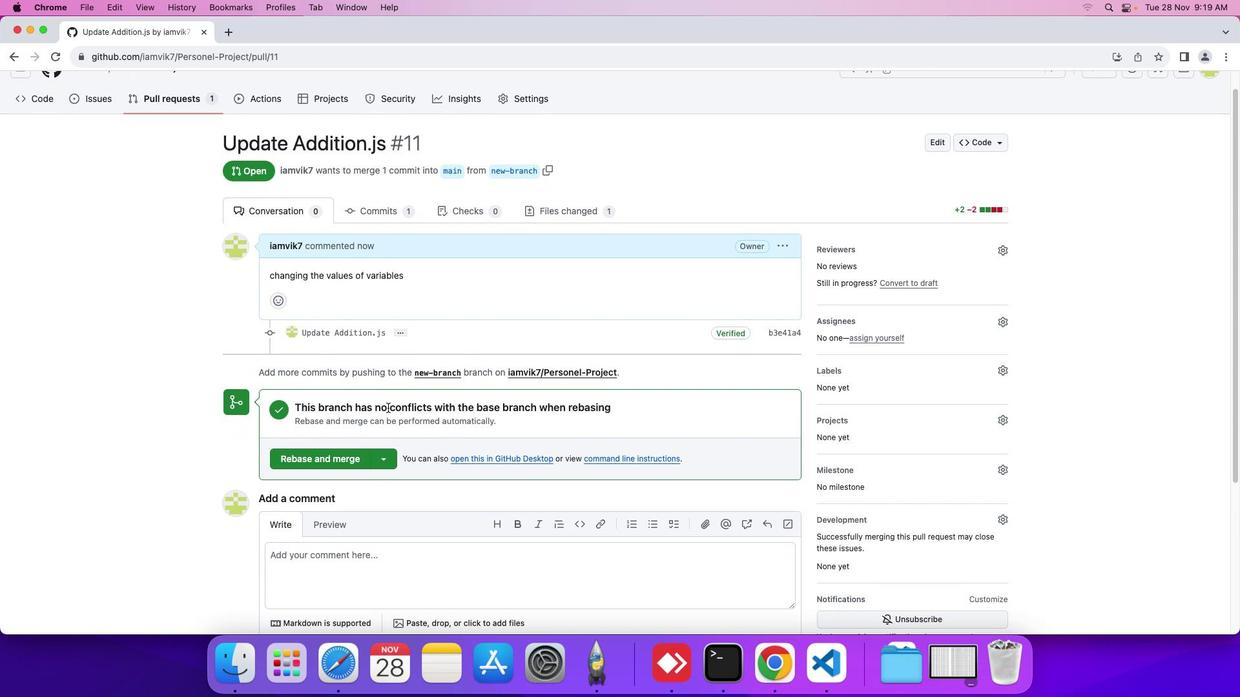 
Action: Mouse scrolled (365, 422) with delta (5, 5)
Screenshot: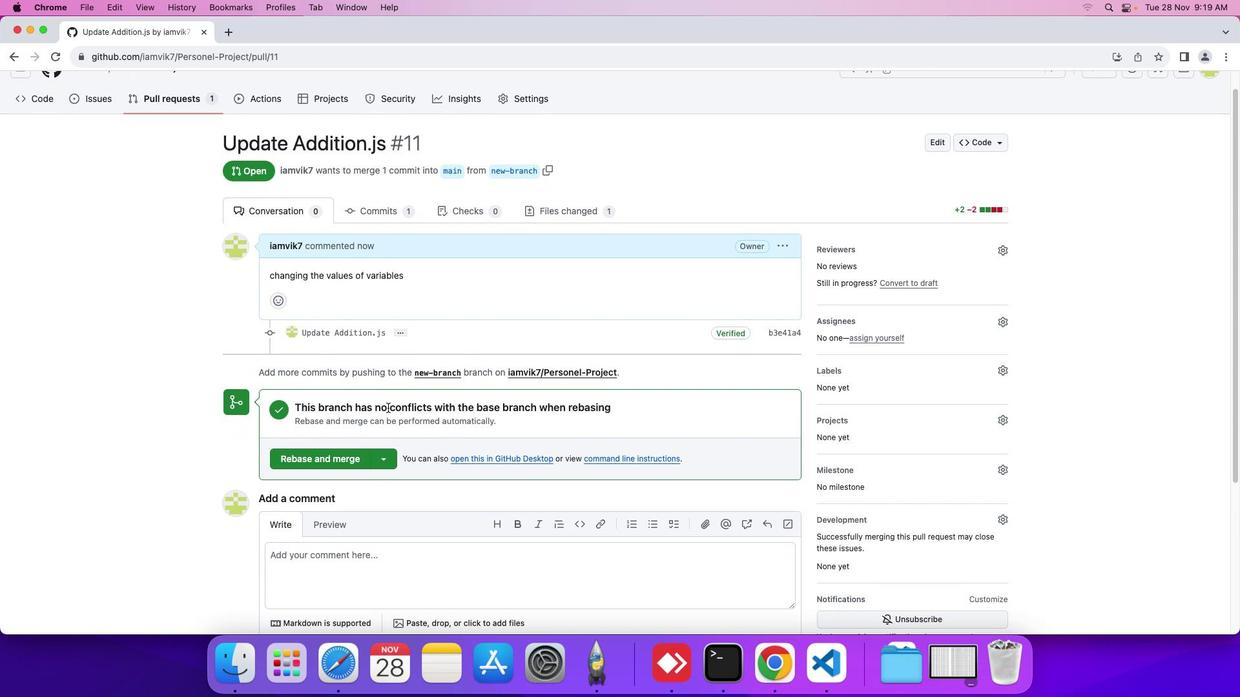 
Action: Mouse scrolled (365, 422) with delta (5, 5)
Screenshot: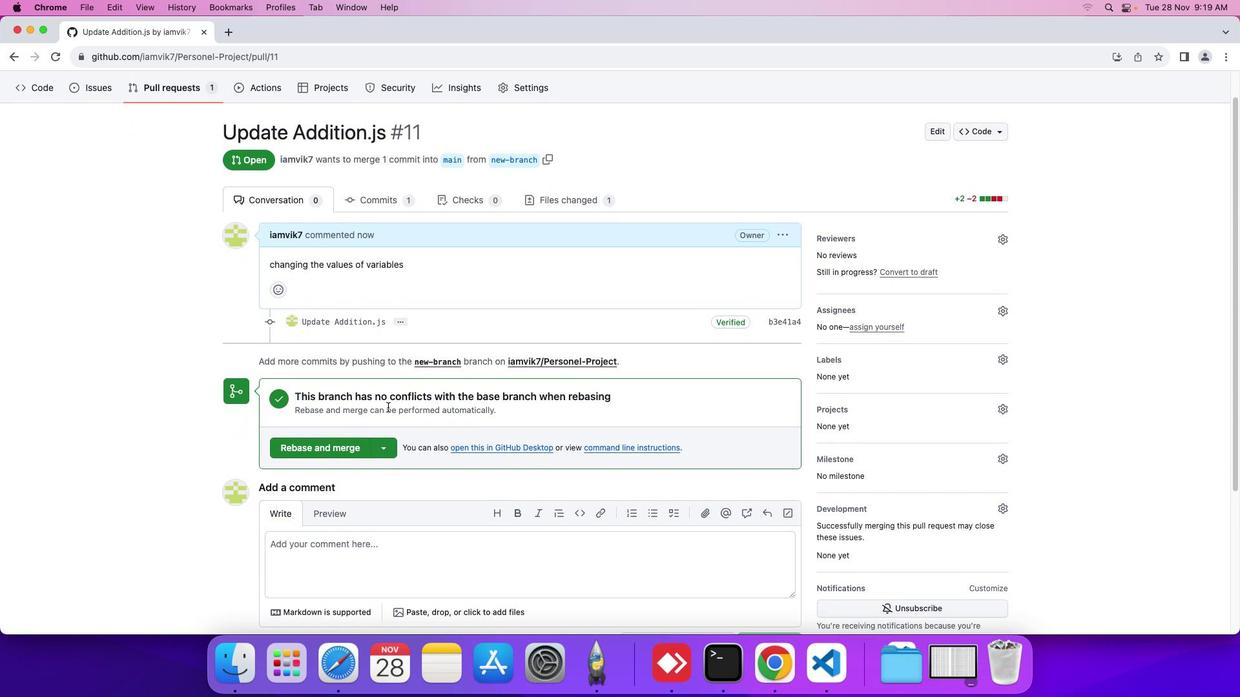 
Action: Mouse scrolled (365, 422) with delta (5, 5)
Screenshot: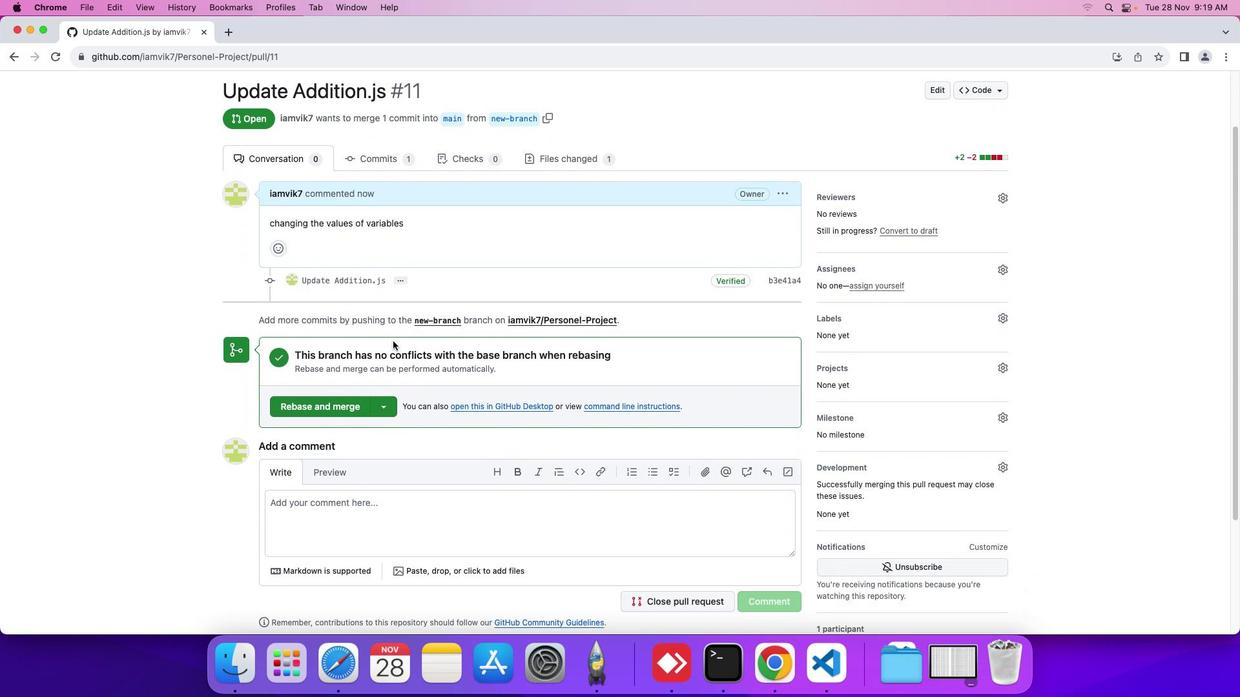 
Action: Mouse scrolled (365, 422) with delta (5, 5)
Screenshot: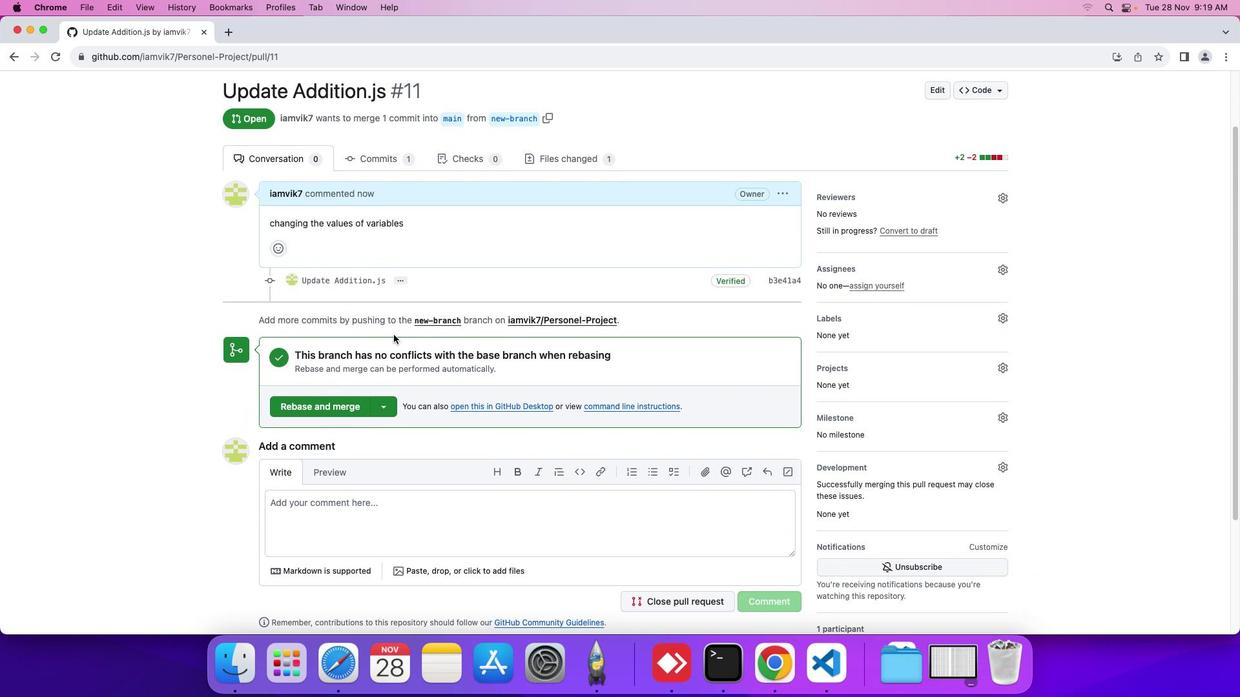 
Action: Mouse scrolled (365, 422) with delta (5, 5)
Screenshot: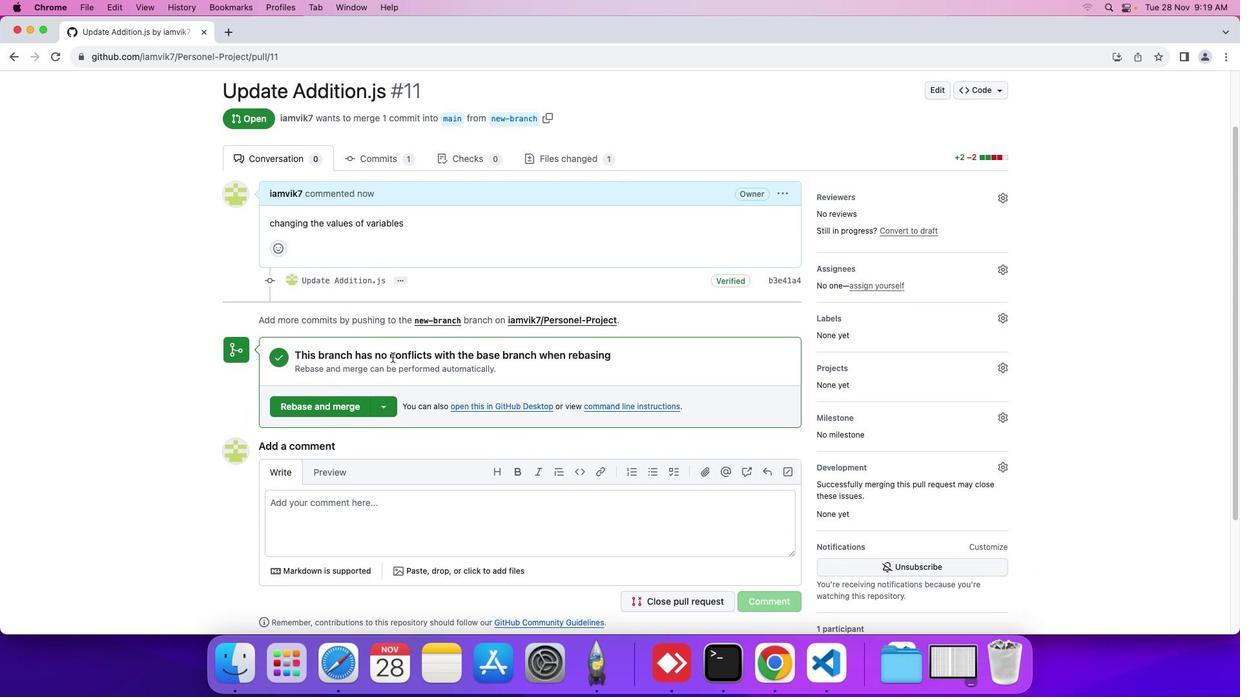 
Action: Mouse moved to (394, 413)
Screenshot: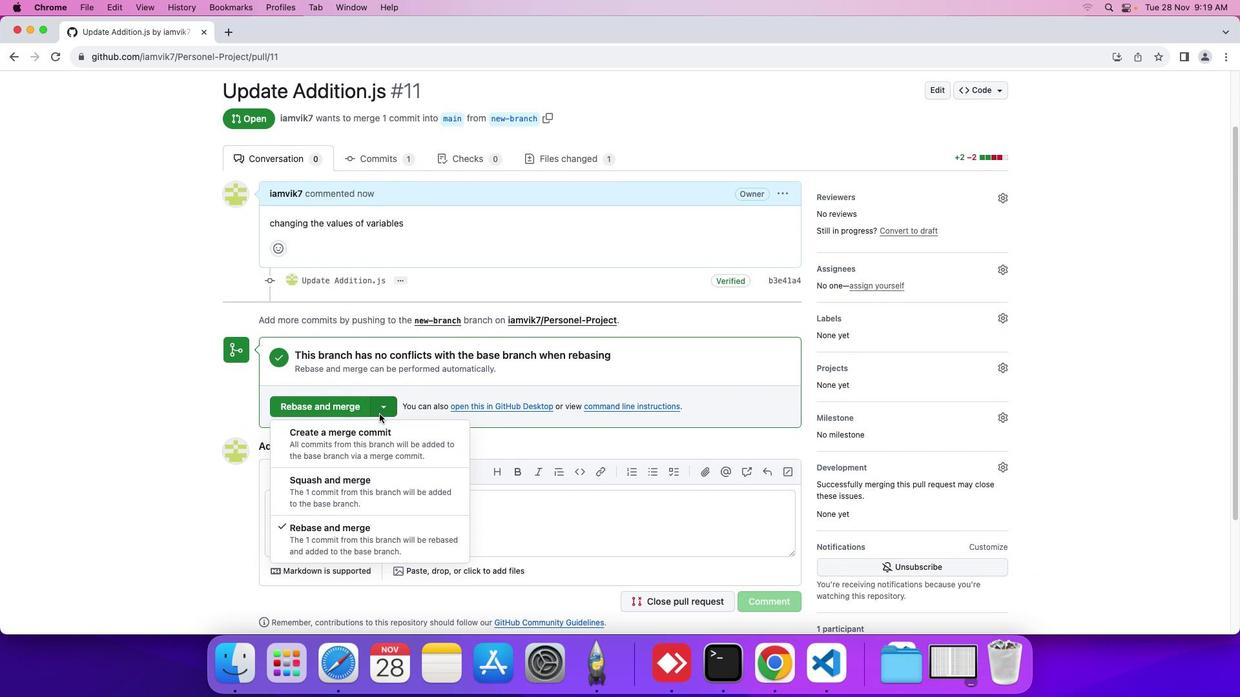 
Action: Mouse scrolled (394, 413) with delta (5, 5)
Screenshot: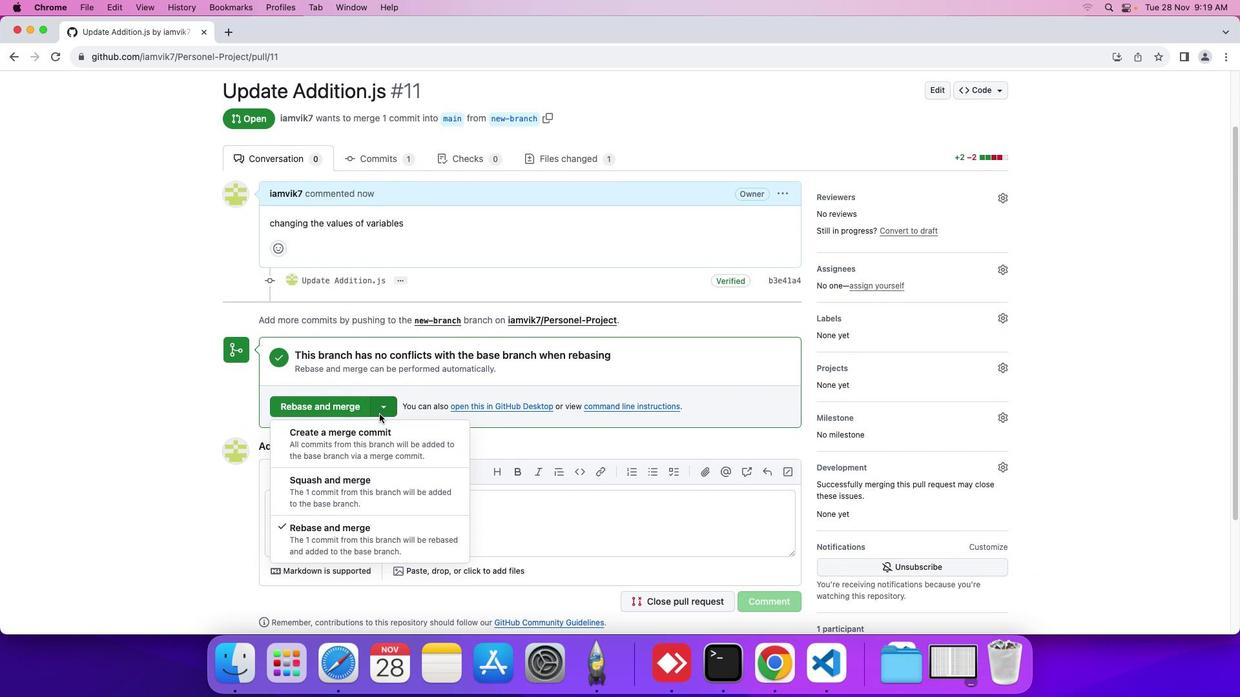 
Action: Mouse scrolled (394, 413) with delta (5, 5)
Screenshot: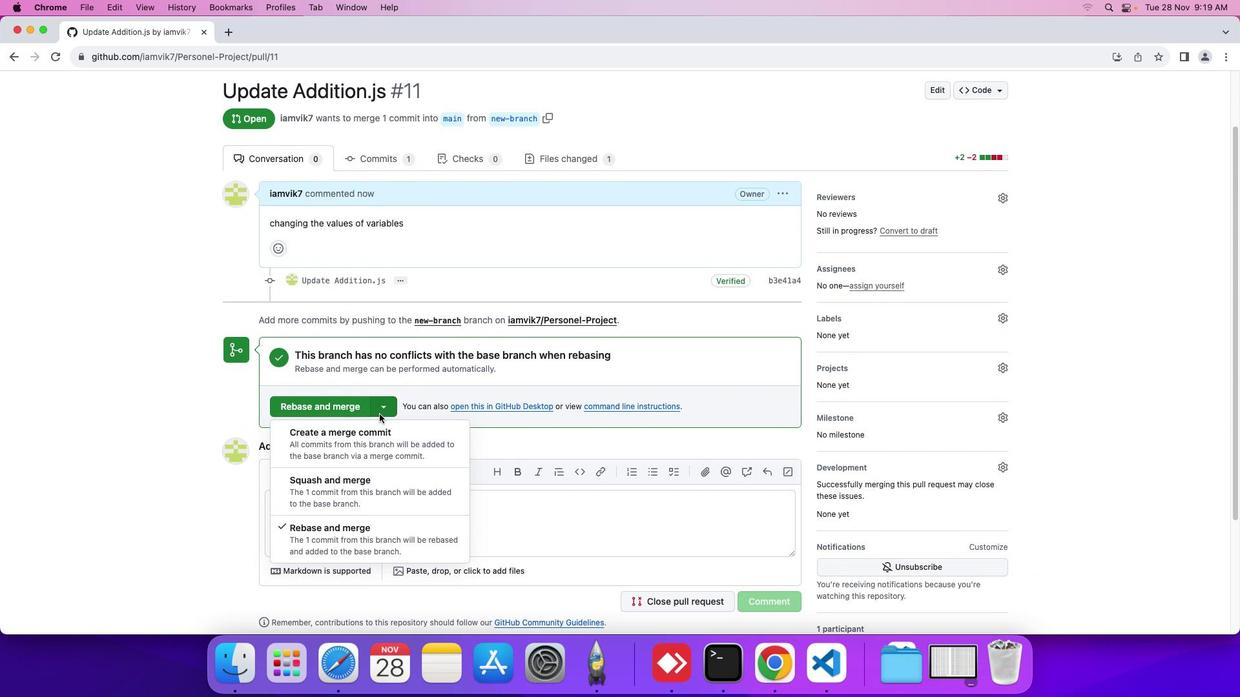 
Action: Mouse scrolled (394, 413) with delta (5, 5)
Screenshot: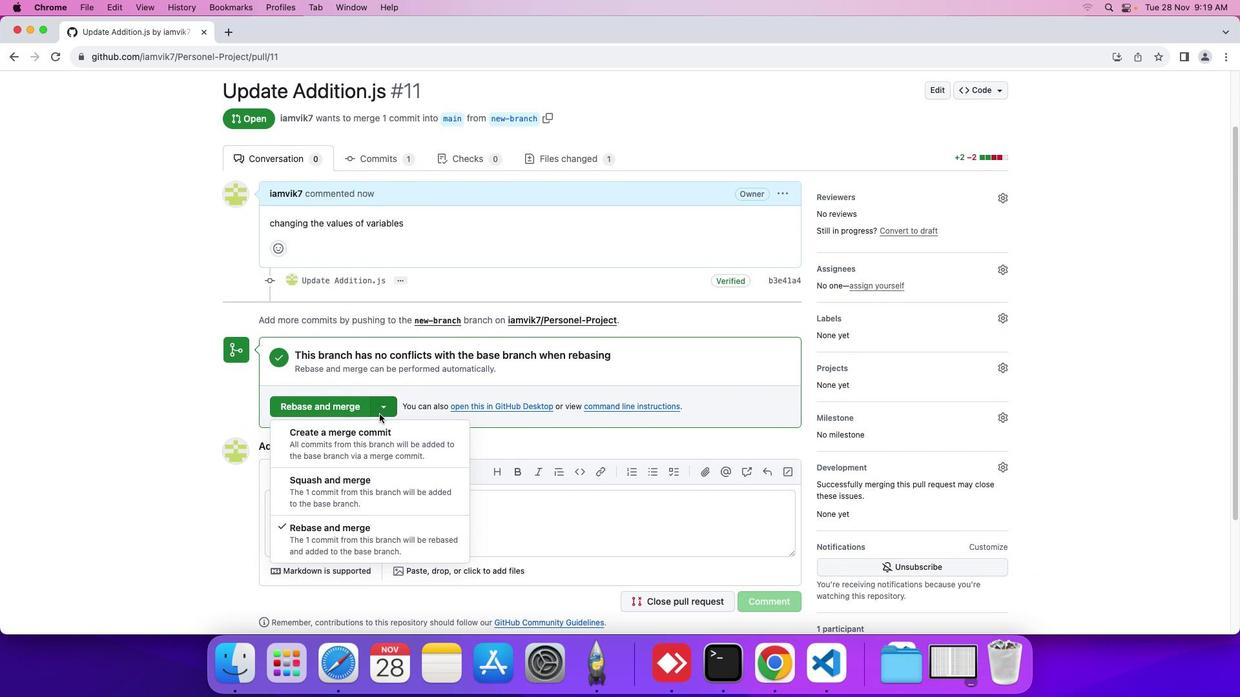 
Action: Mouse moved to (385, 420)
Screenshot: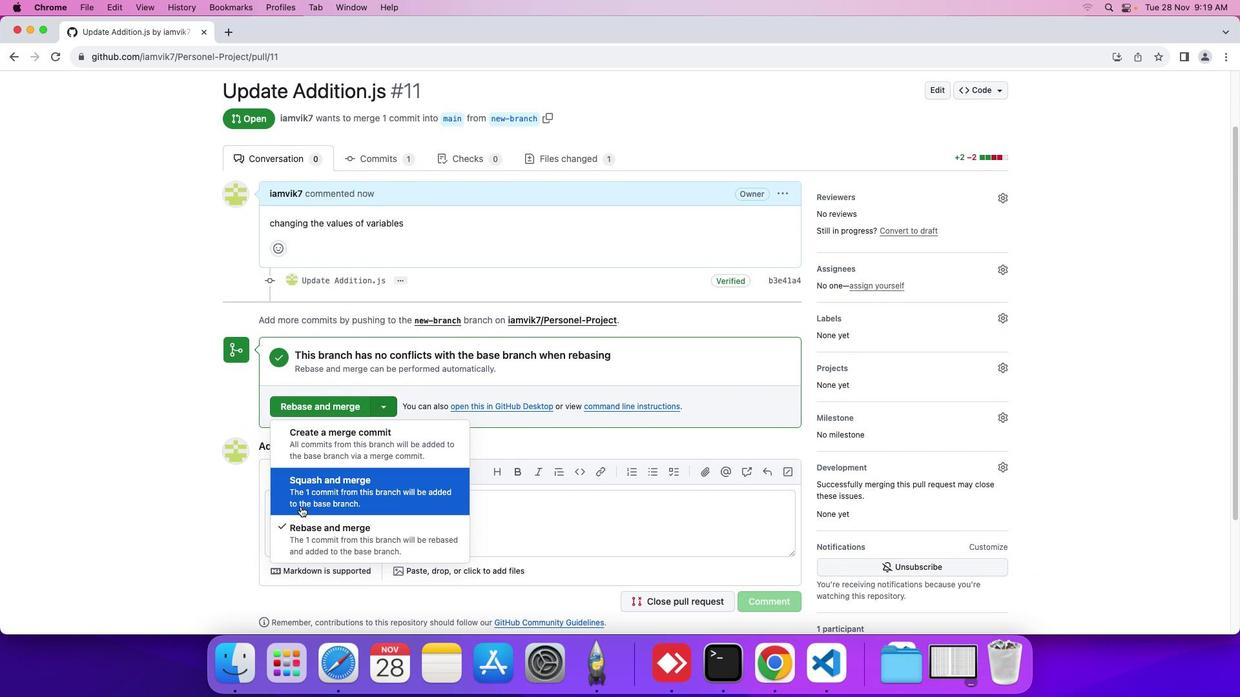 
Action: Mouse pressed left at (385, 420)
Screenshot: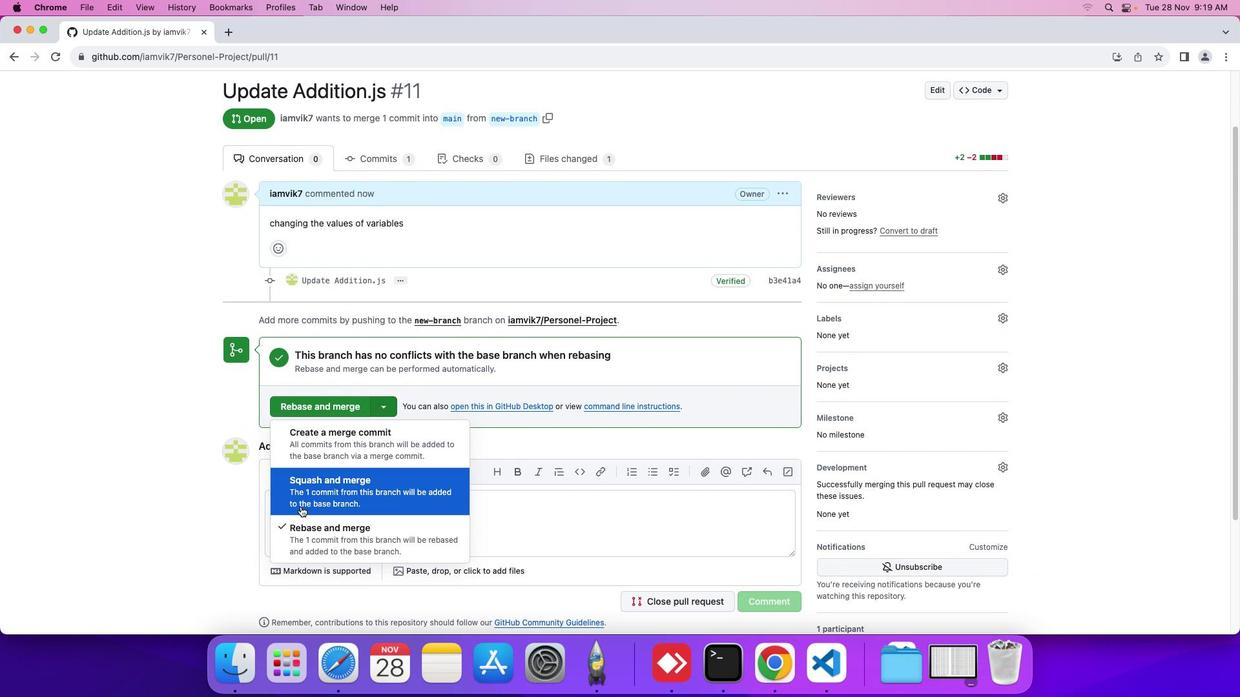 
Action: Mouse moved to (306, 513)
Screenshot: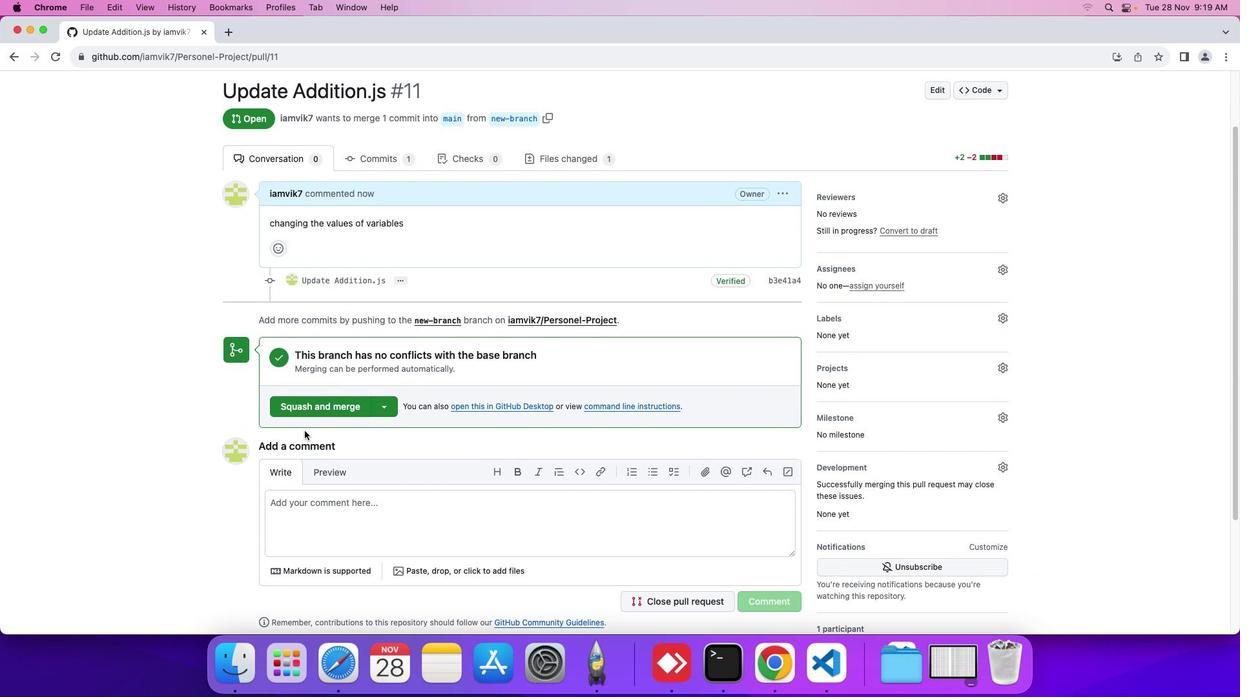 
Action: Mouse pressed left at (306, 513)
Screenshot: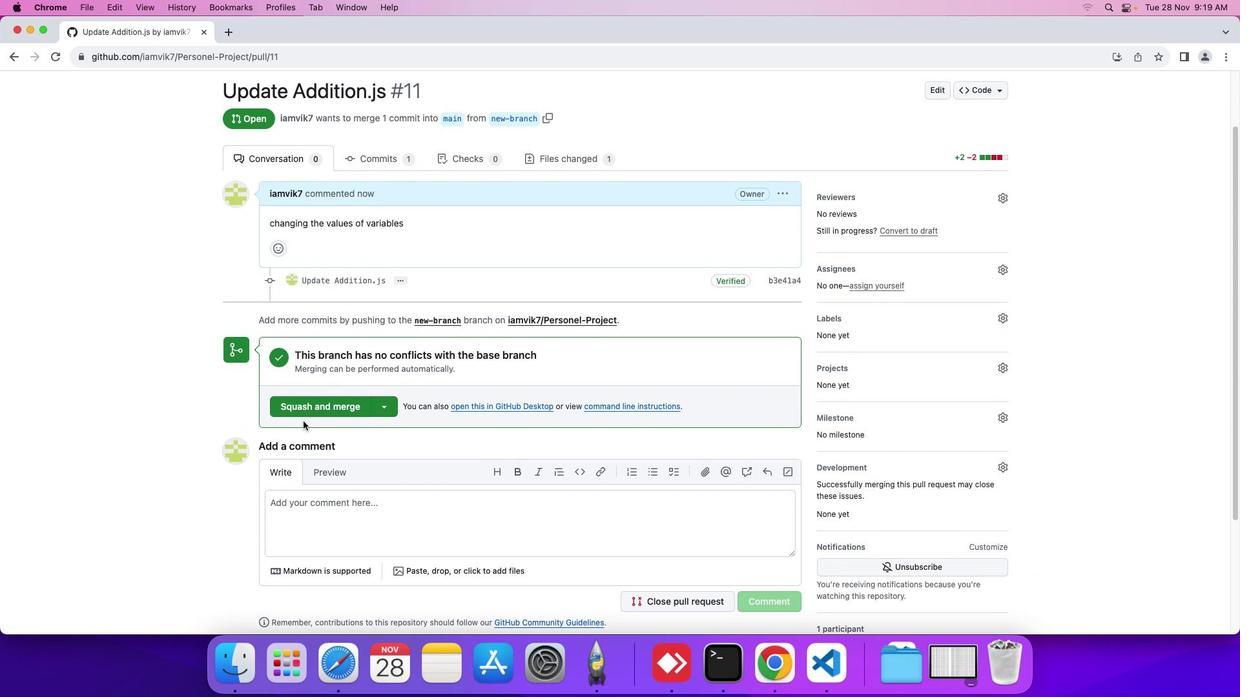 
Action: Mouse moved to (299, 412)
Screenshot: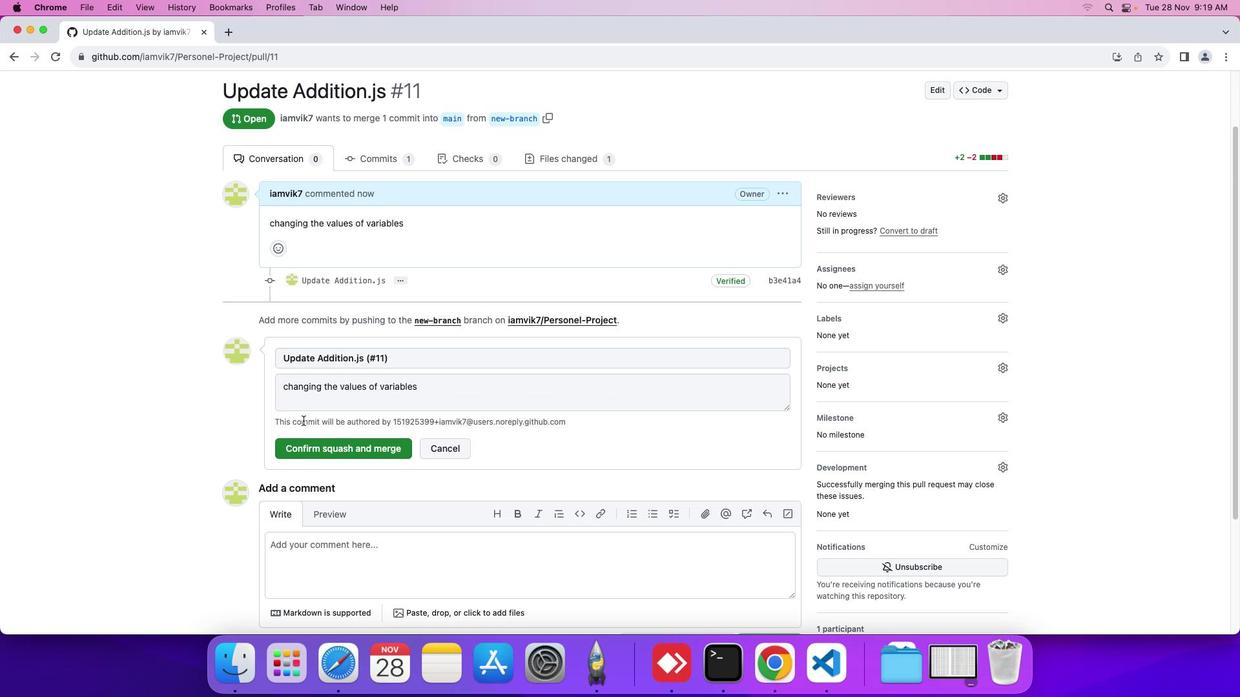 
Action: Mouse pressed left at (299, 412)
Screenshot: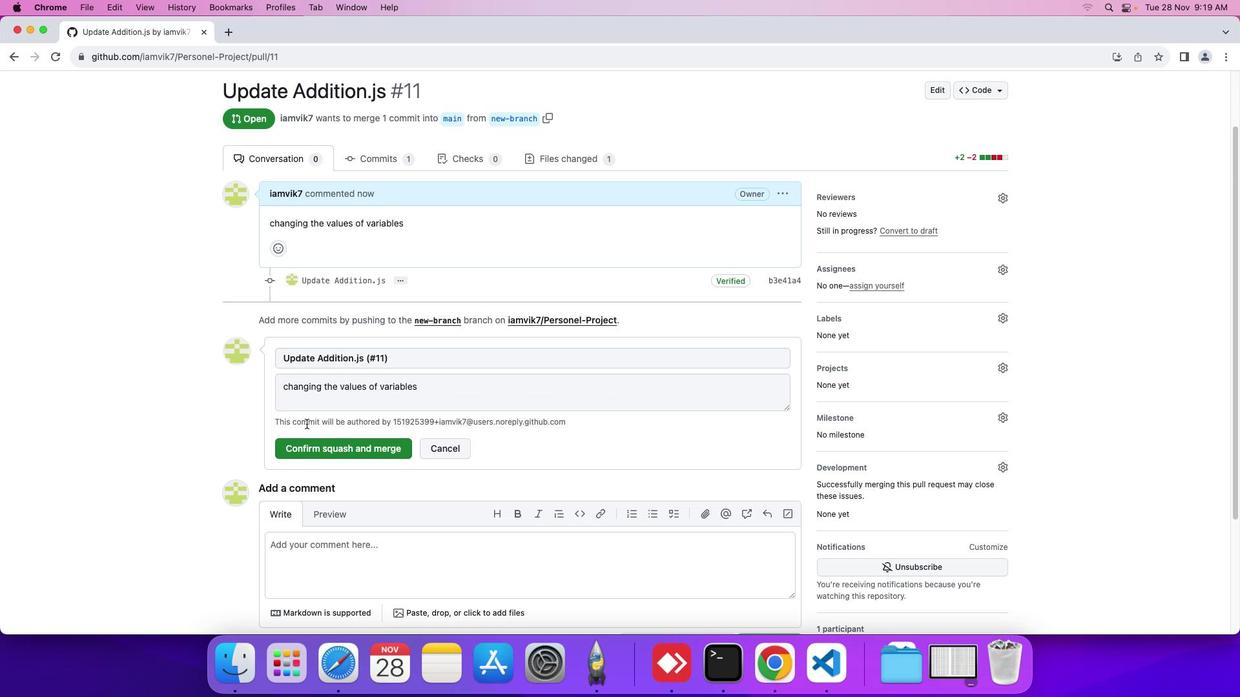 
Action: Mouse moved to (341, 453)
Screenshot: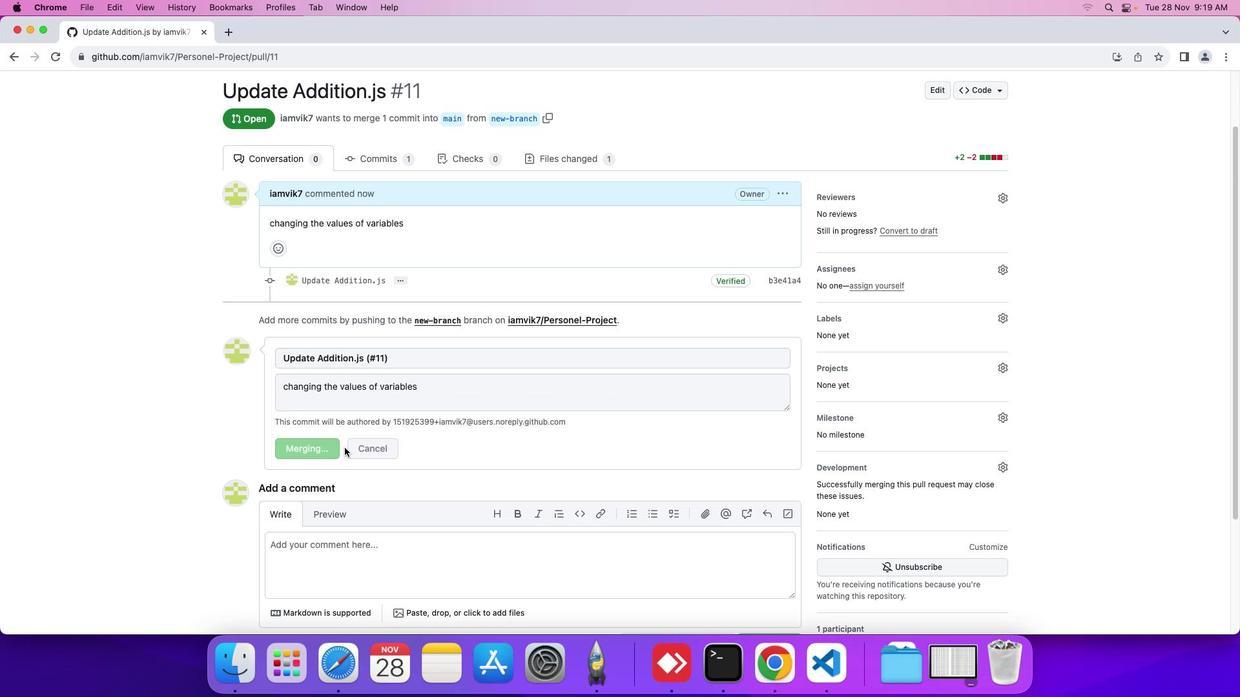
Action: Mouse pressed left at (341, 453)
Screenshot: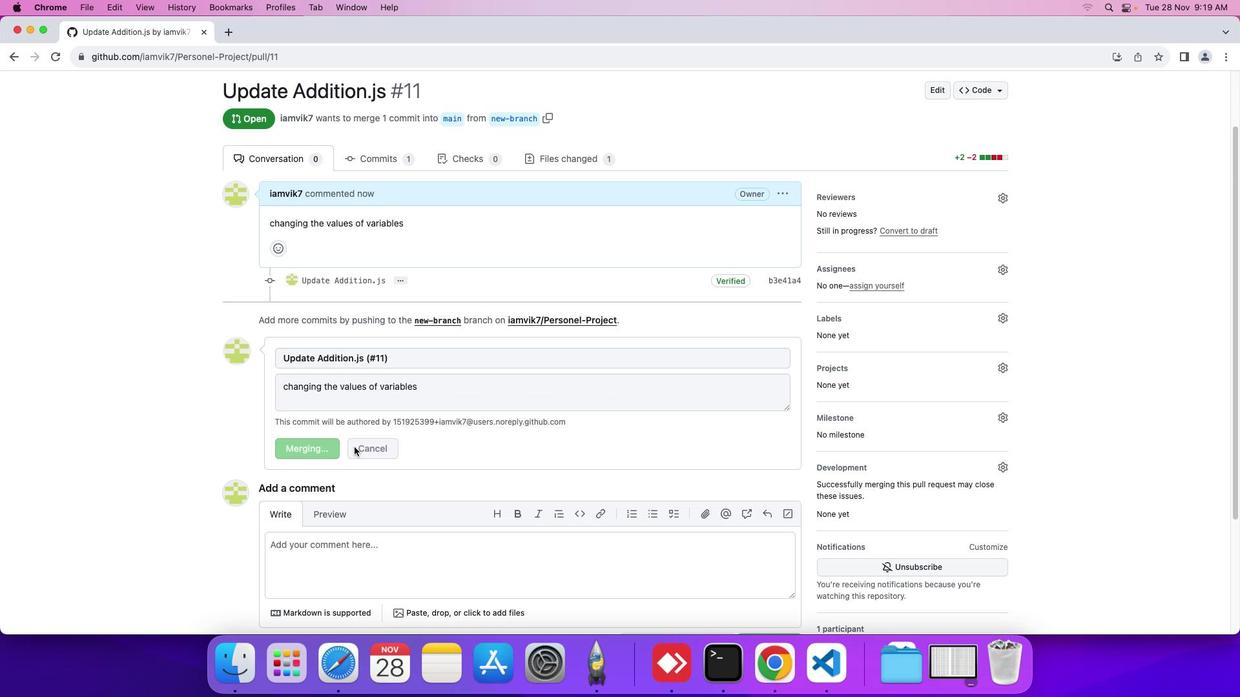 
Action: Mouse moved to (410, 410)
Screenshot: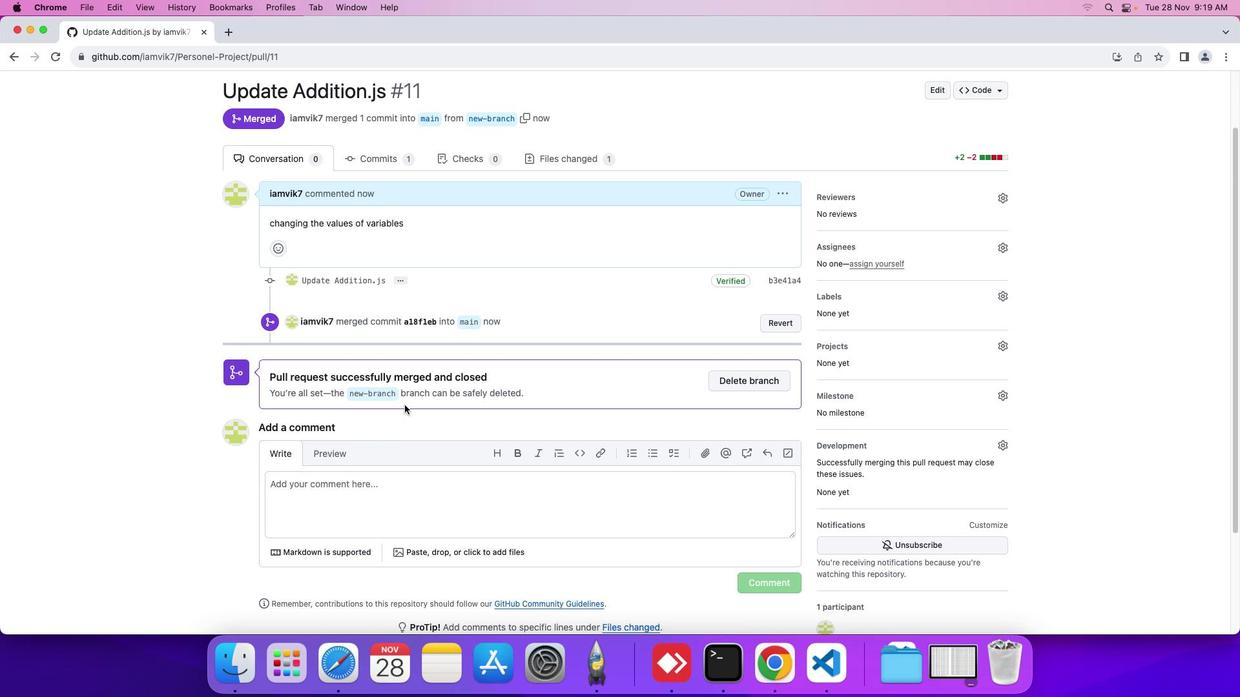 
